 Task: Search one way flight ticket for 4 adults, 1 infant in seat and 1 infant on lap in premium economy from Monterey: Monterey Regional Airport (was Monterey Peninsula Airport) to Greensboro: Piedmont Triad International Airport on 5-1-2023. Choice of flights is Royal air maroc. Number of bags: 3 checked bags. Price is upto 93000. Outbound departure time preference is 19:15.
Action: Mouse moved to (212, 180)
Screenshot: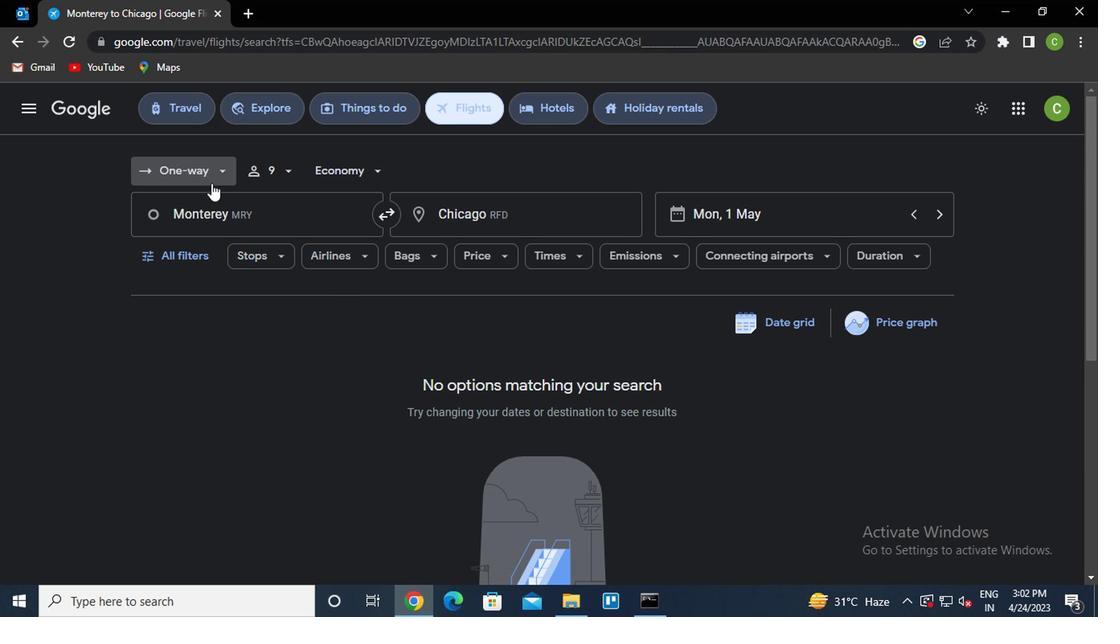
Action: Mouse pressed left at (212, 180)
Screenshot: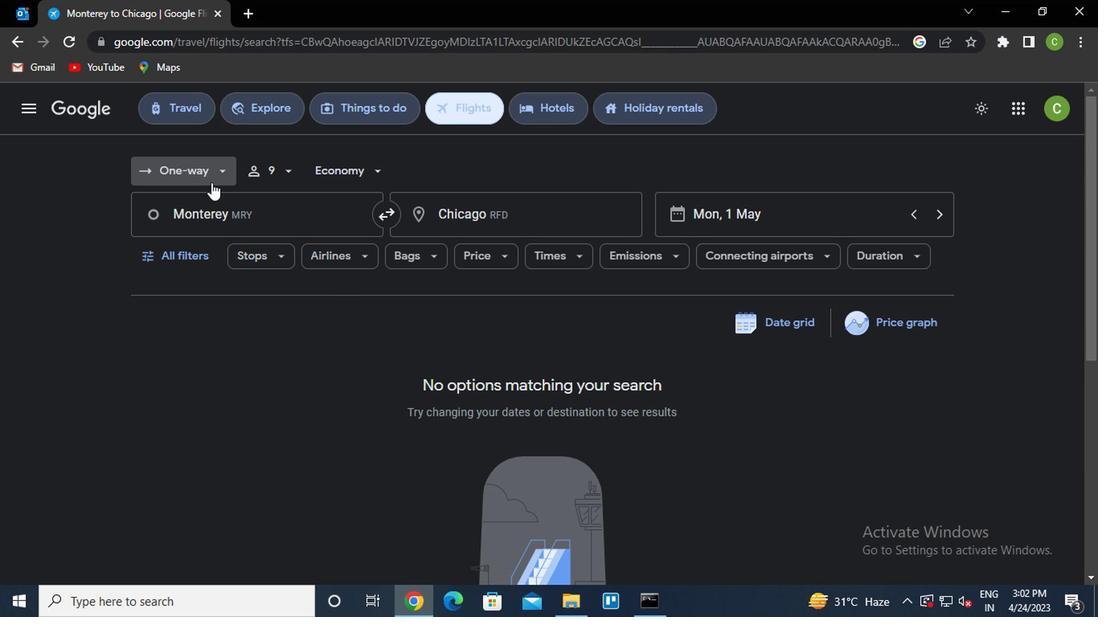 
Action: Mouse moved to (204, 248)
Screenshot: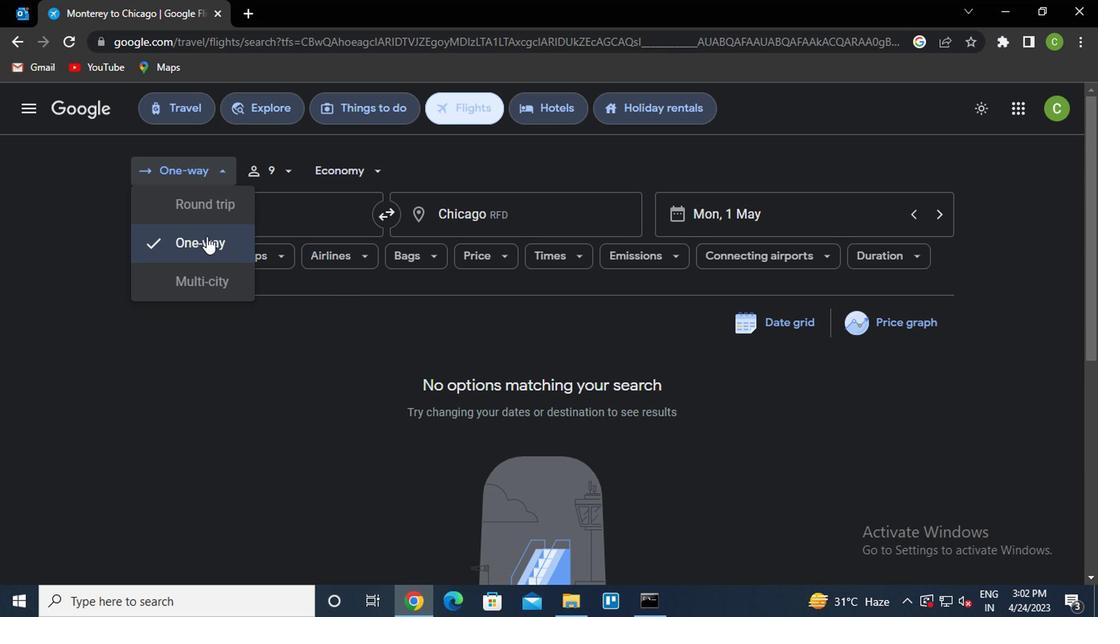 
Action: Mouse pressed left at (204, 248)
Screenshot: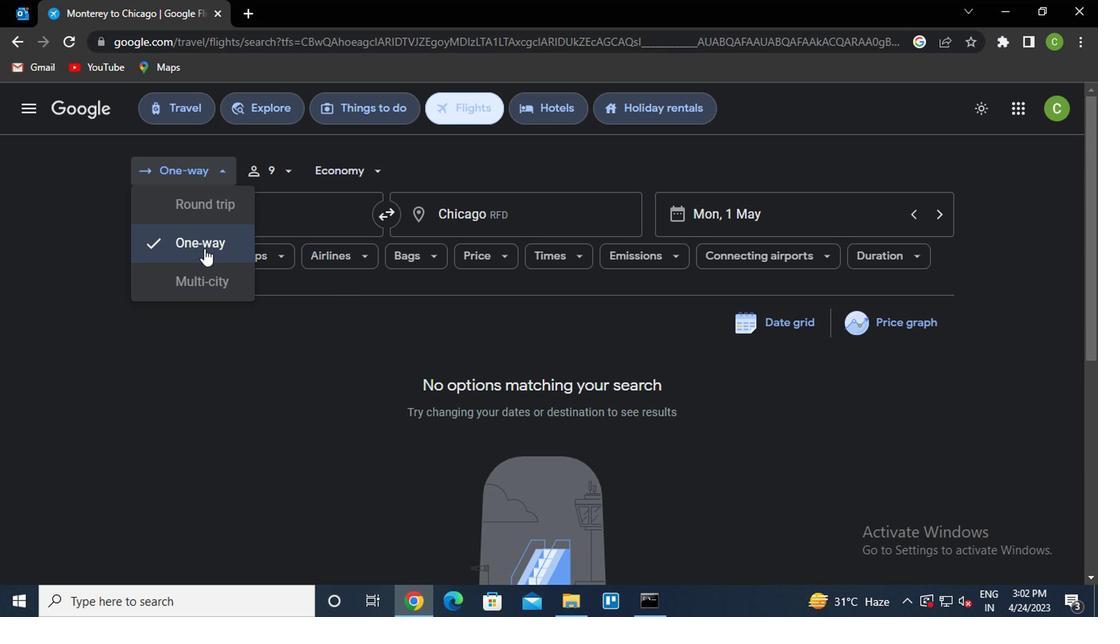
Action: Mouse moved to (258, 176)
Screenshot: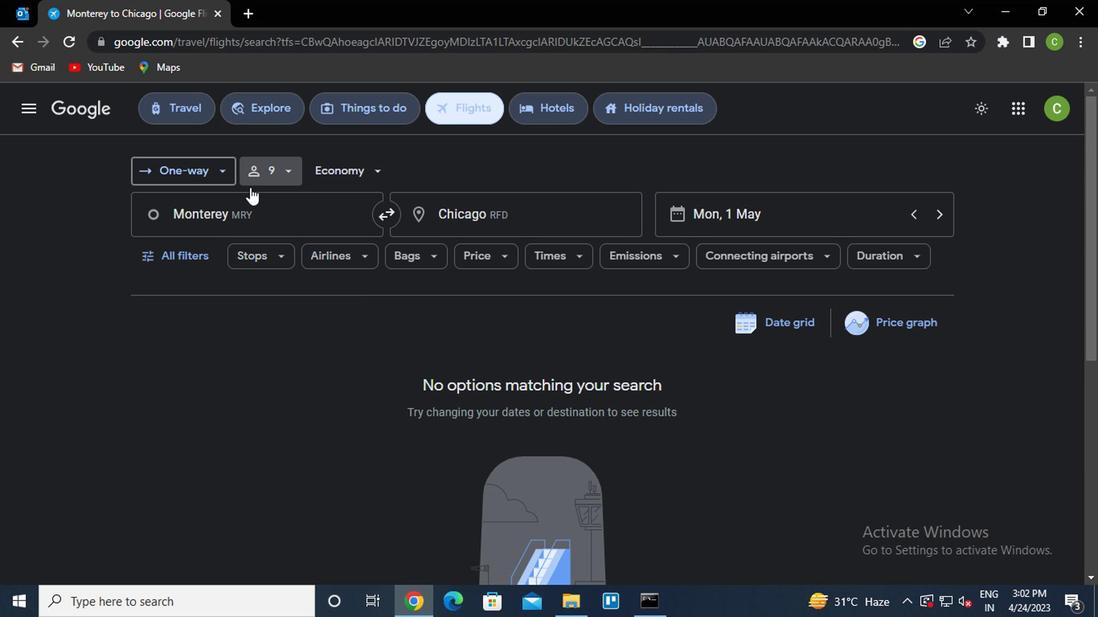 
Action: Mouse pressed left at (258, 176)
Screenshot: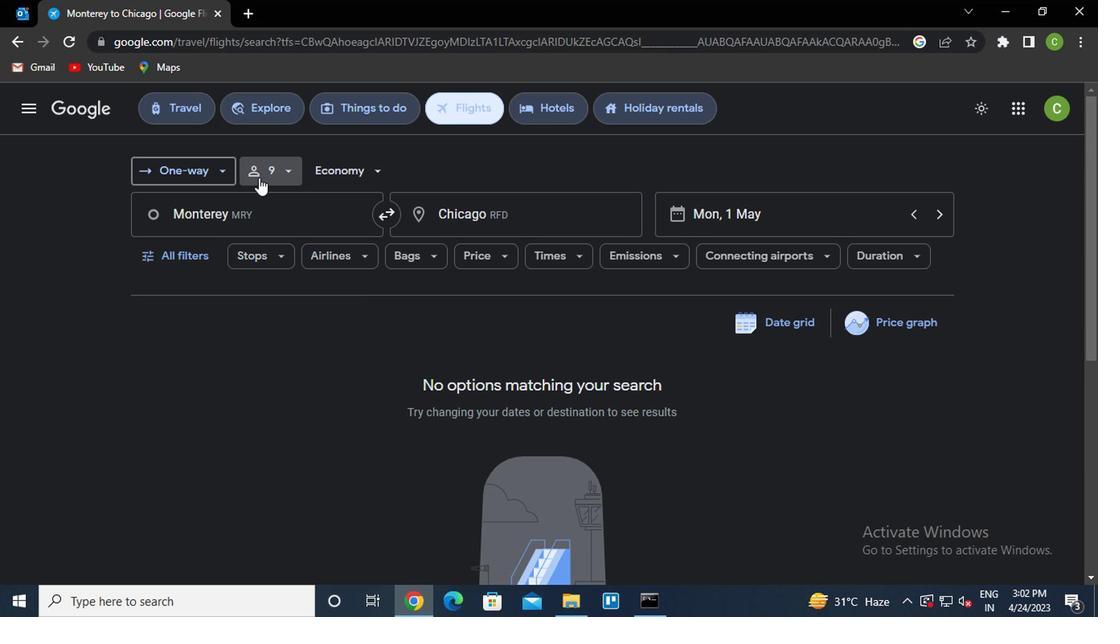 
Action: Mouse moved to (348, 211)
Screenshot: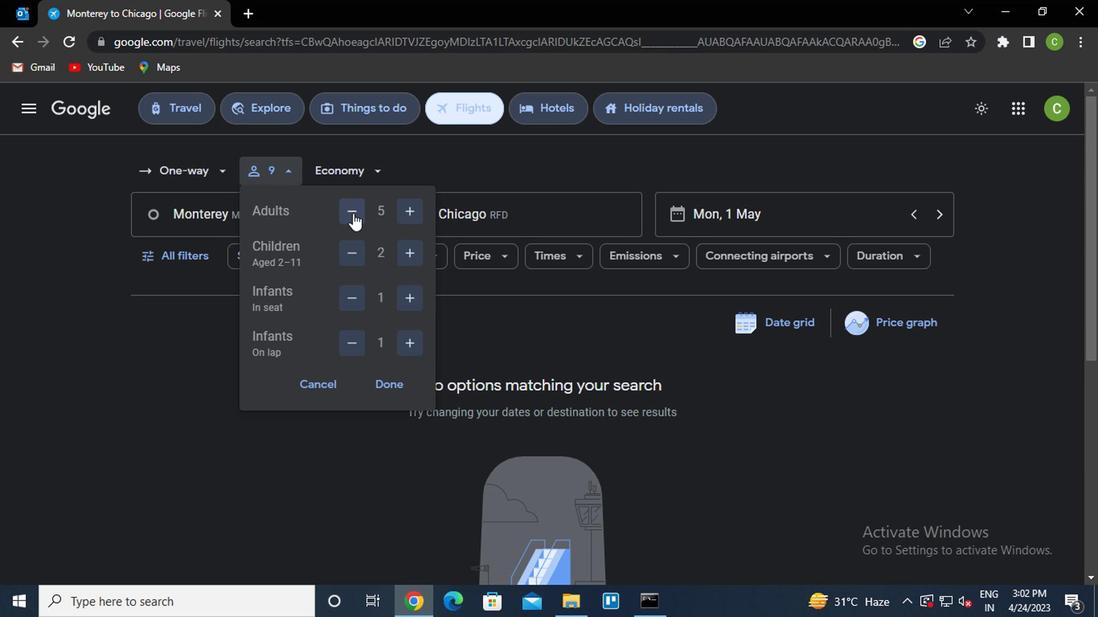 
Action: Mouse pressed left at (348, 211)
Screenshot: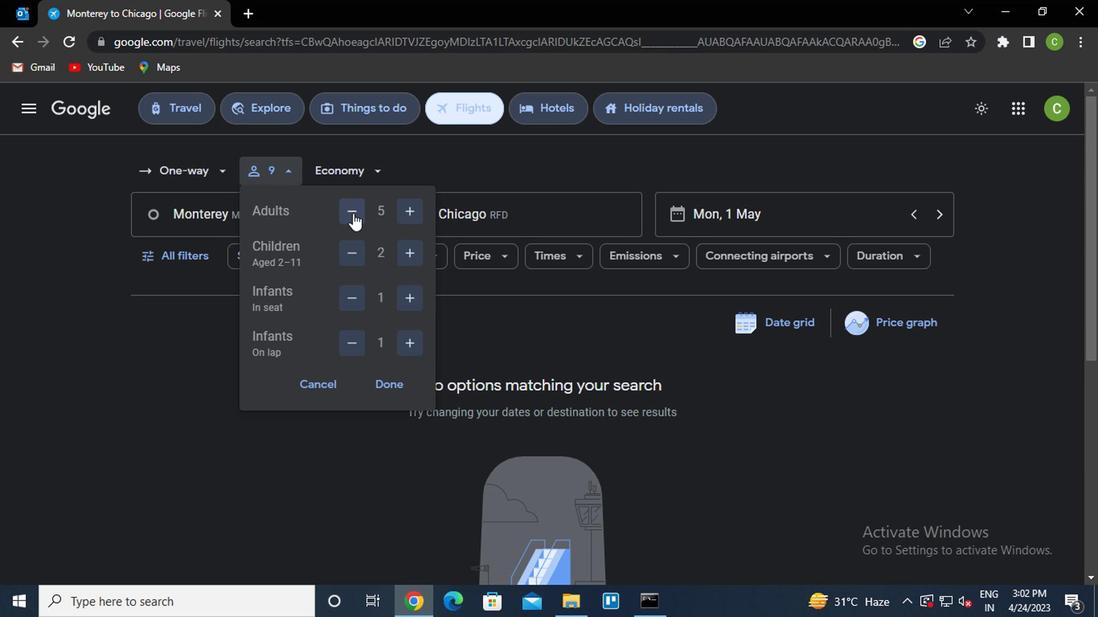 
Action: Mouse moved to (344, 253)
Screenshot: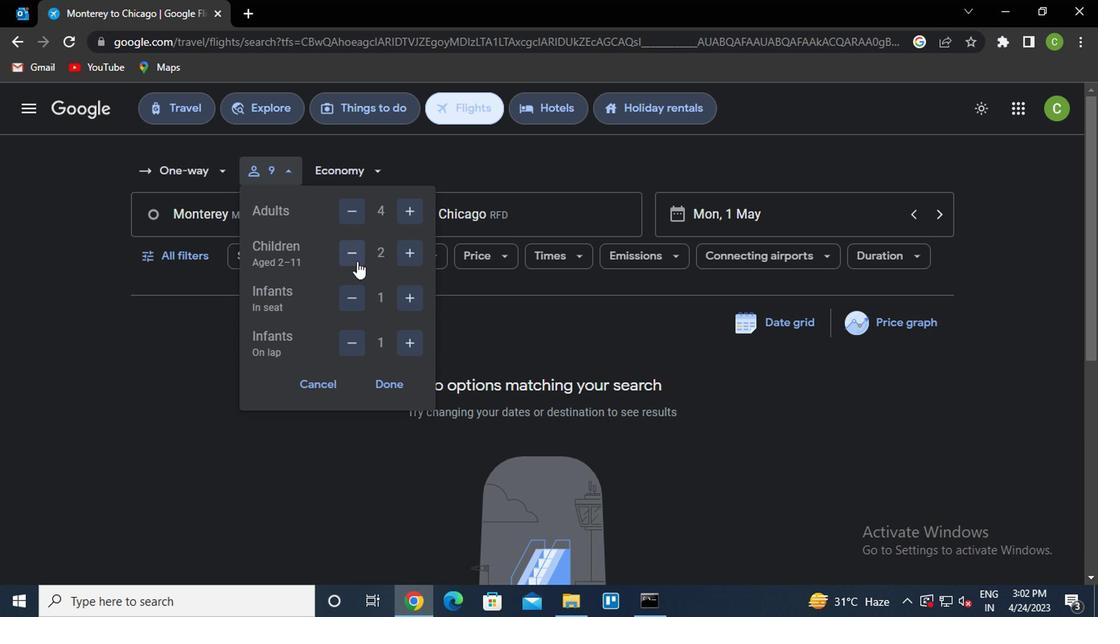 
Action: Mouse pressed left at (344, 253)
Screenshot: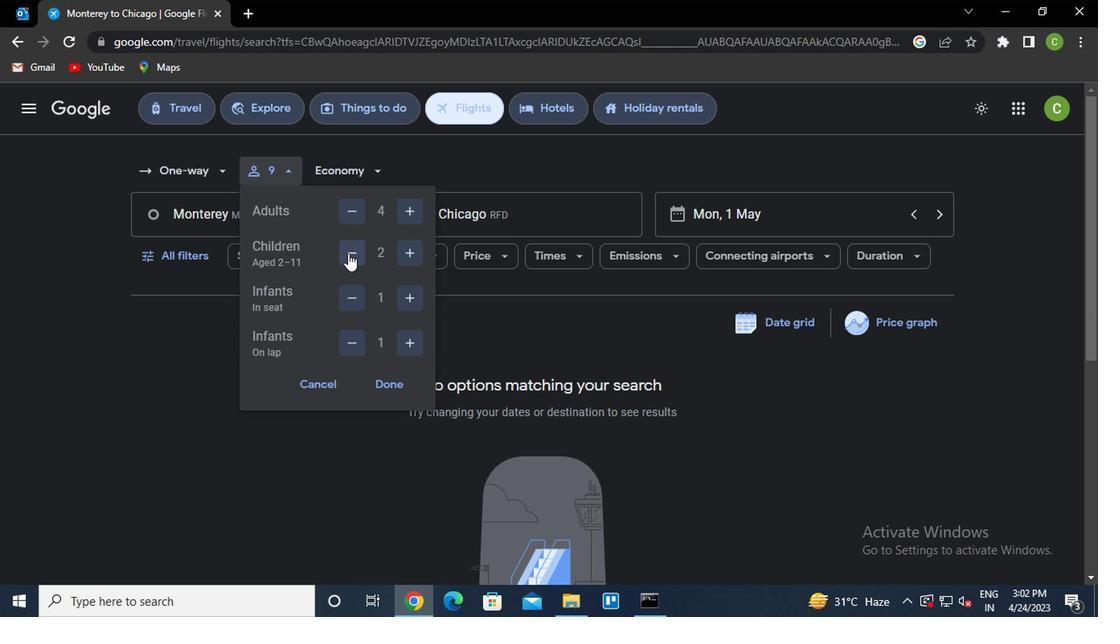 
Action: Mouse pressed left at (344, 253)
Screenshot: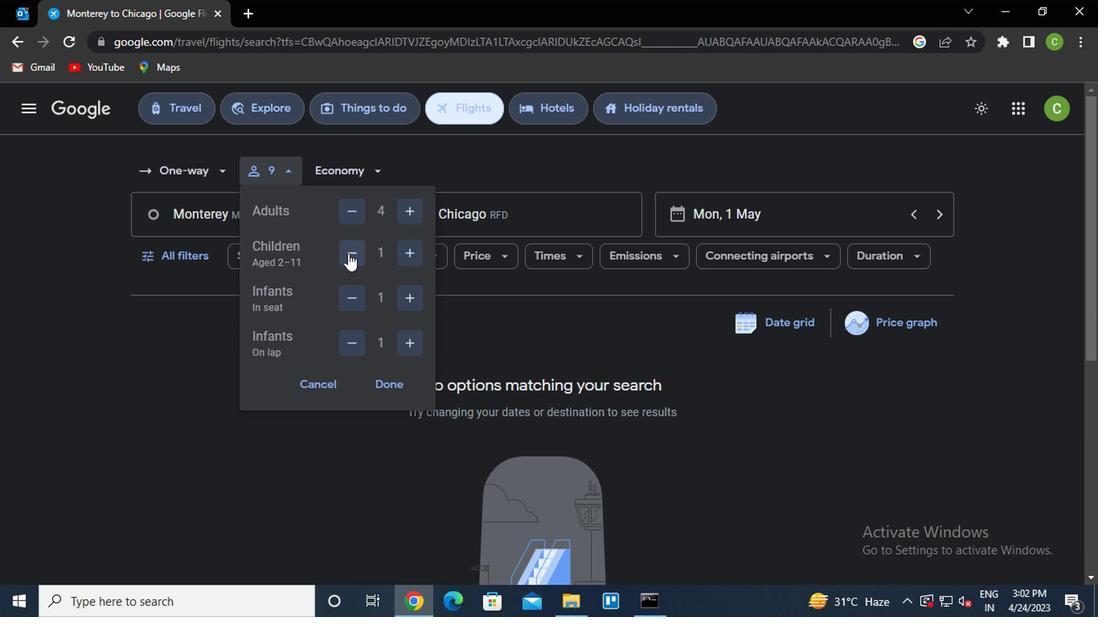 
Action: Mouse moved to (385, 397)
Screenshot: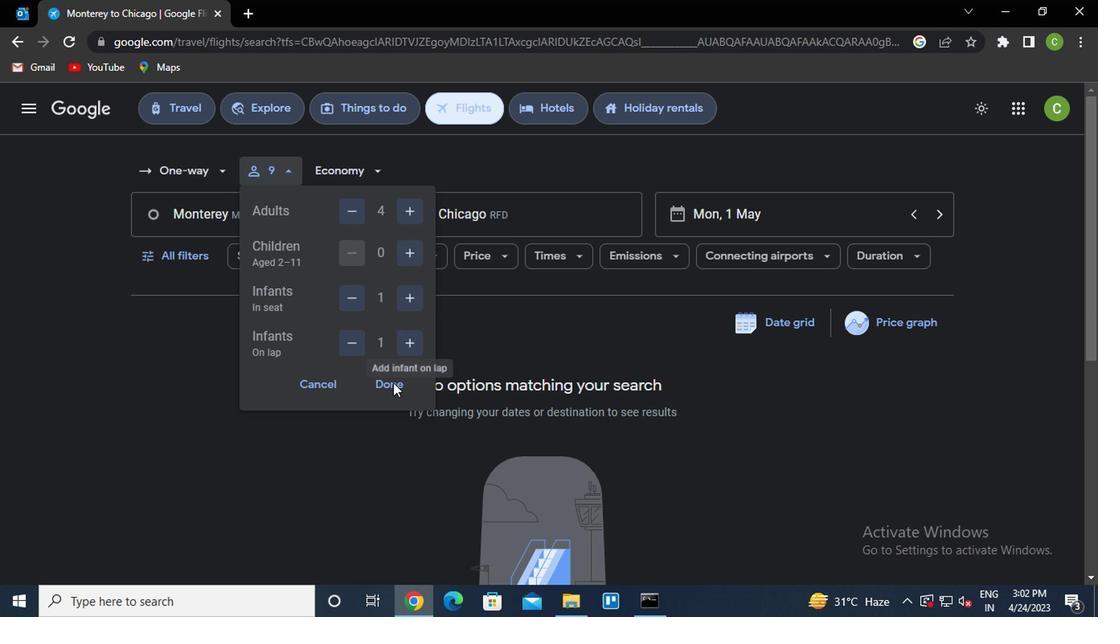 
Action: Mouse pressed left at (385, 397)
Screenshot: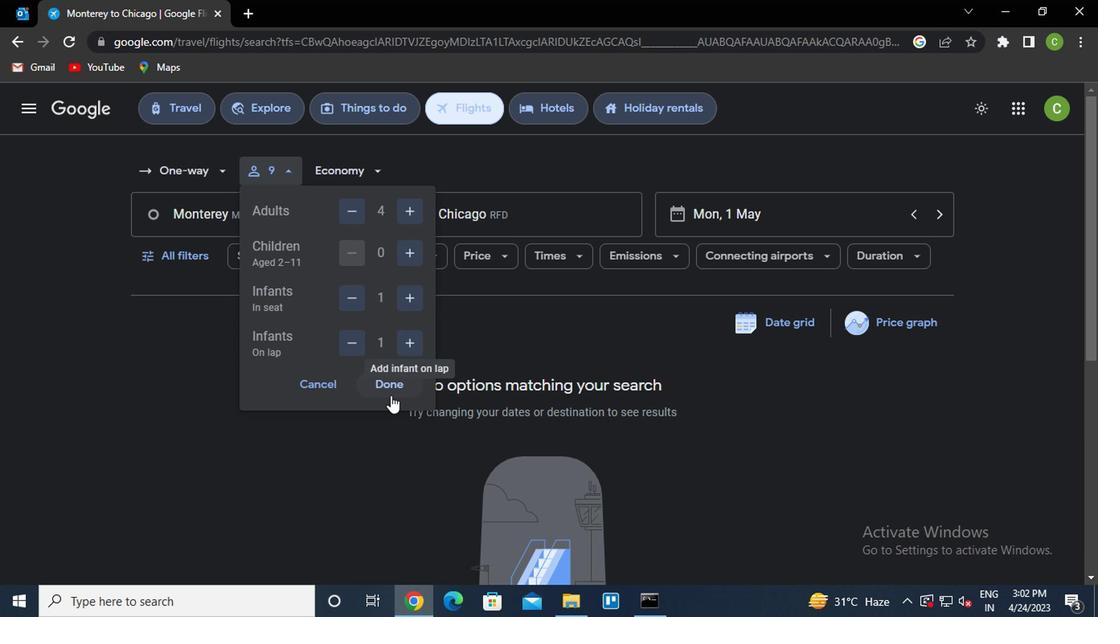 
Action: Mouse moved to (368, 178)
Screenshot: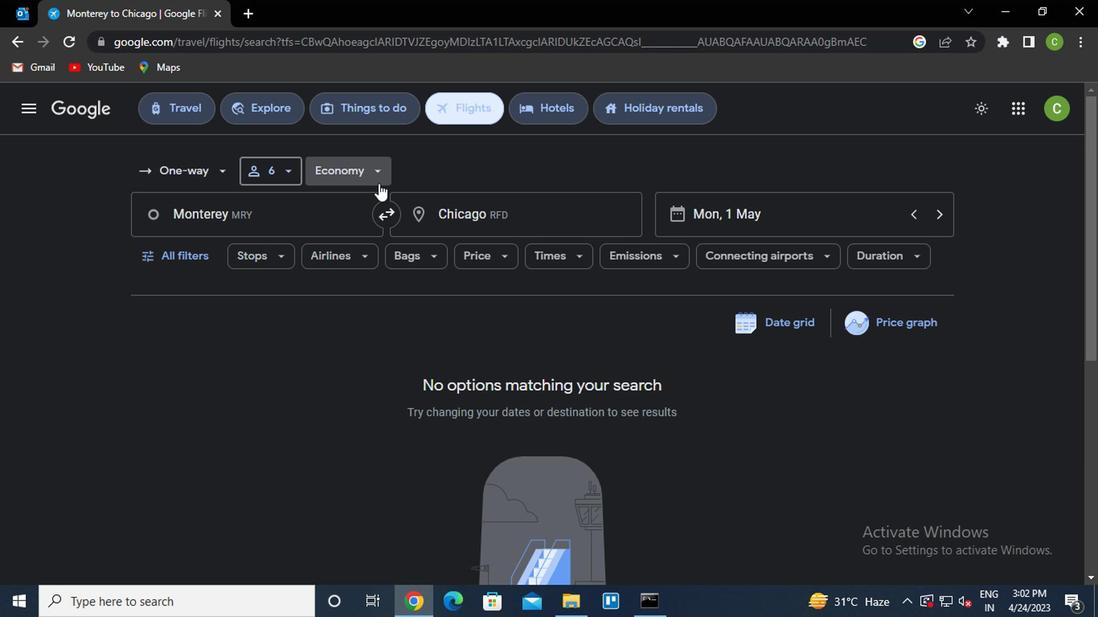 
Action: Mouse pressed left at (368, 178)
Screenshot: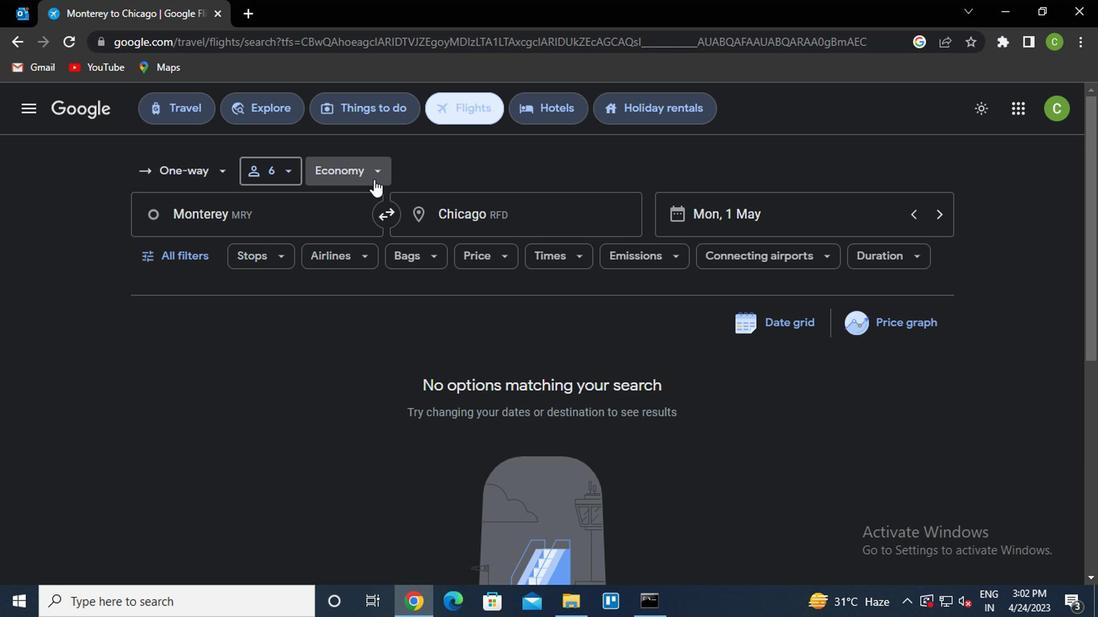 
Action: Mouse moved to (389, 242)
Screenshot: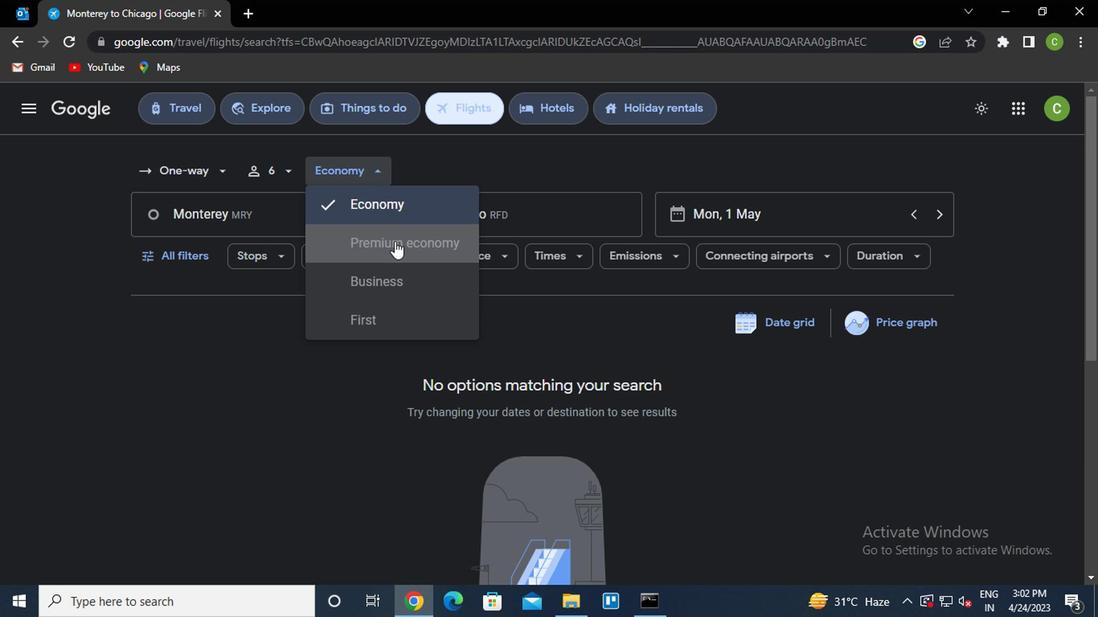 
Action: Mouse pressed left at (389, 242)
Screenshot: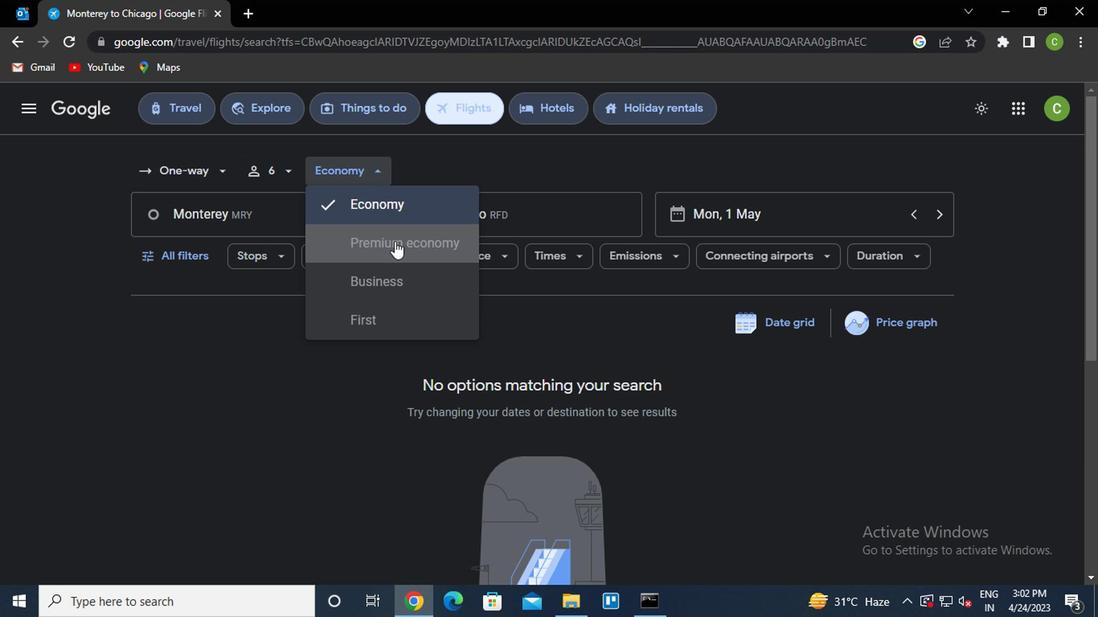 
Action: Mouse moved to (290, 218)
Screenshot: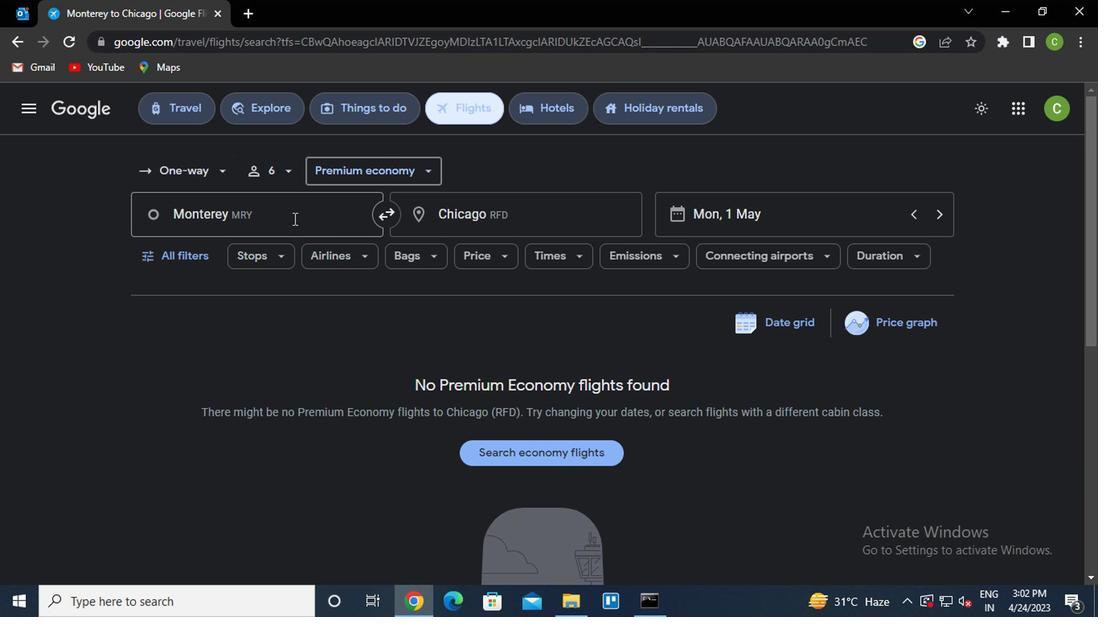 
Action: Mouse pressed left at (290, 218)
Screenshot: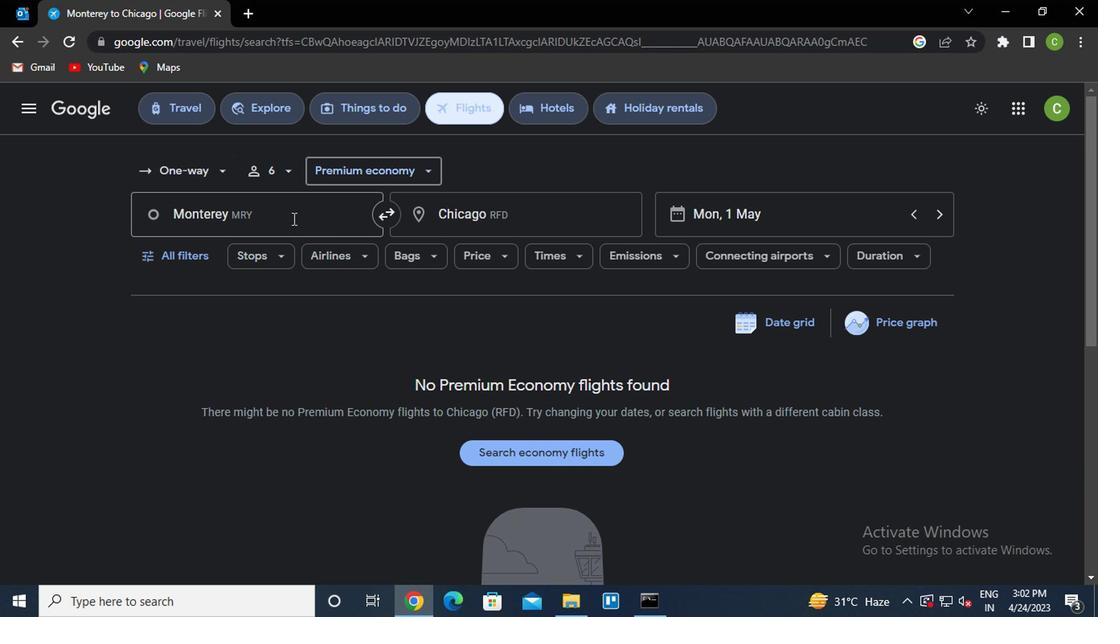 
Action: Mouse moved to (316, 394)
Screenshot: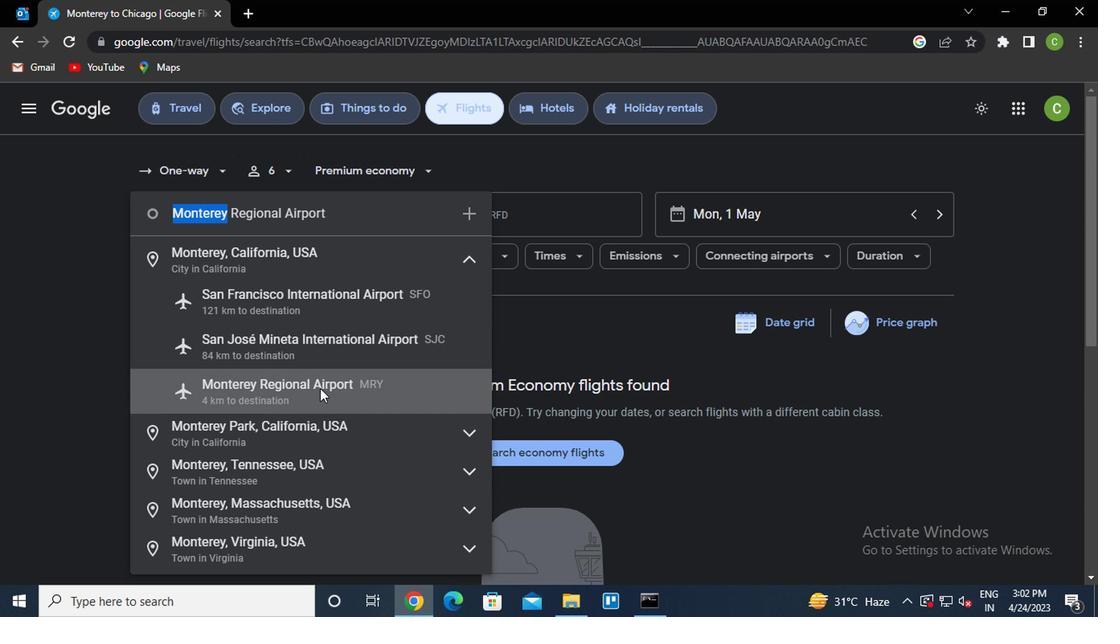 
Action: Mouse pressed left at (316, 394)
Screenshot: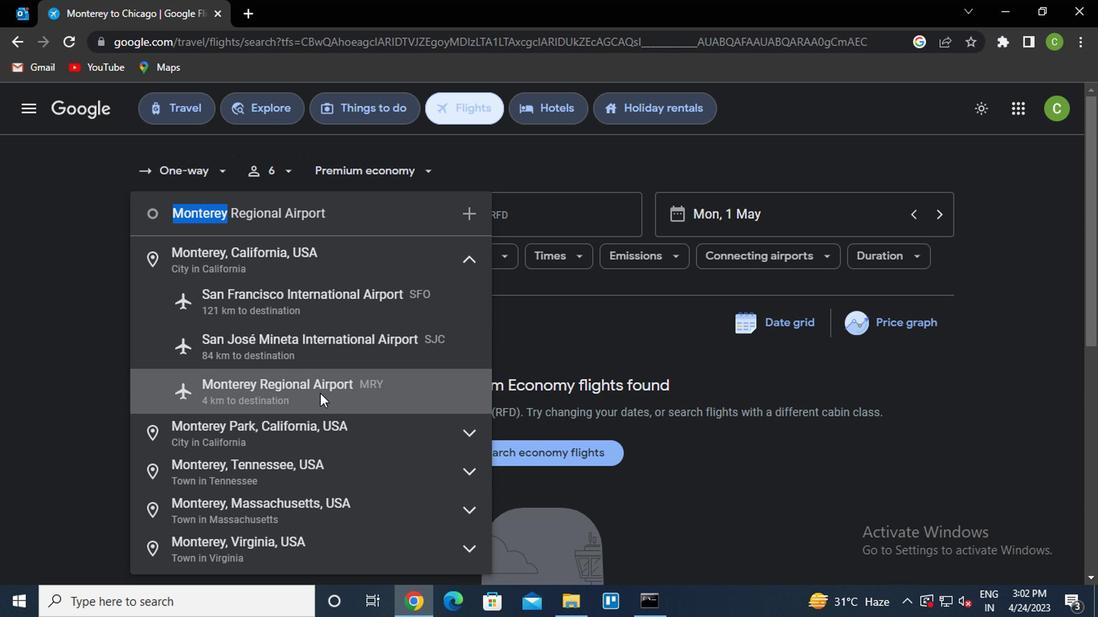
Action: Mouse moved to (510, 220)
Screenshot: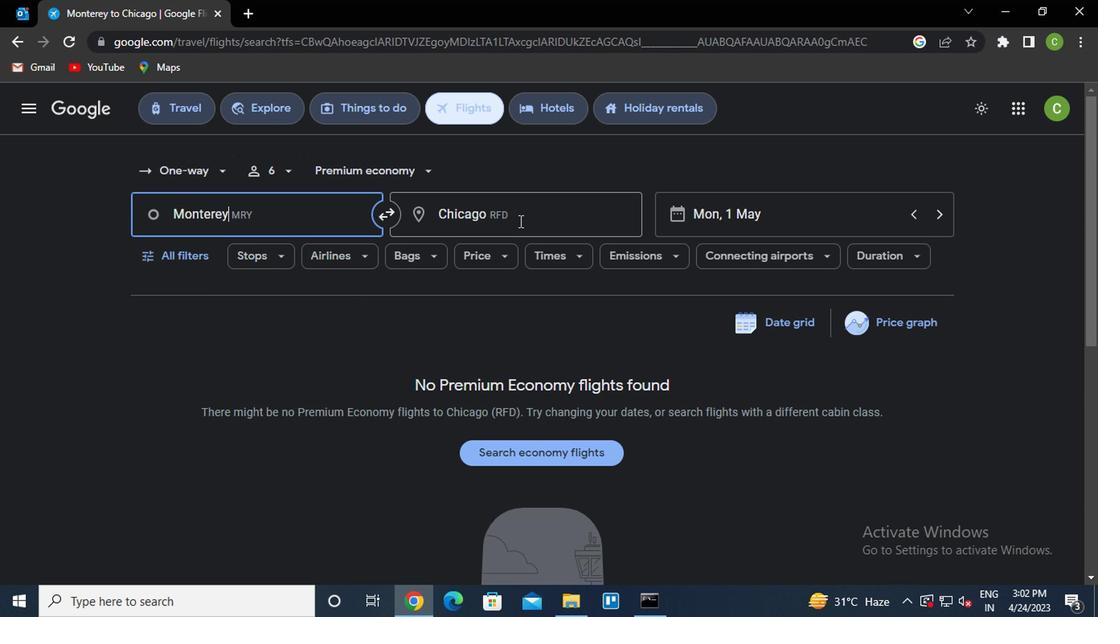
Action: Mouse pressed left at (510, 220)
Screenshot: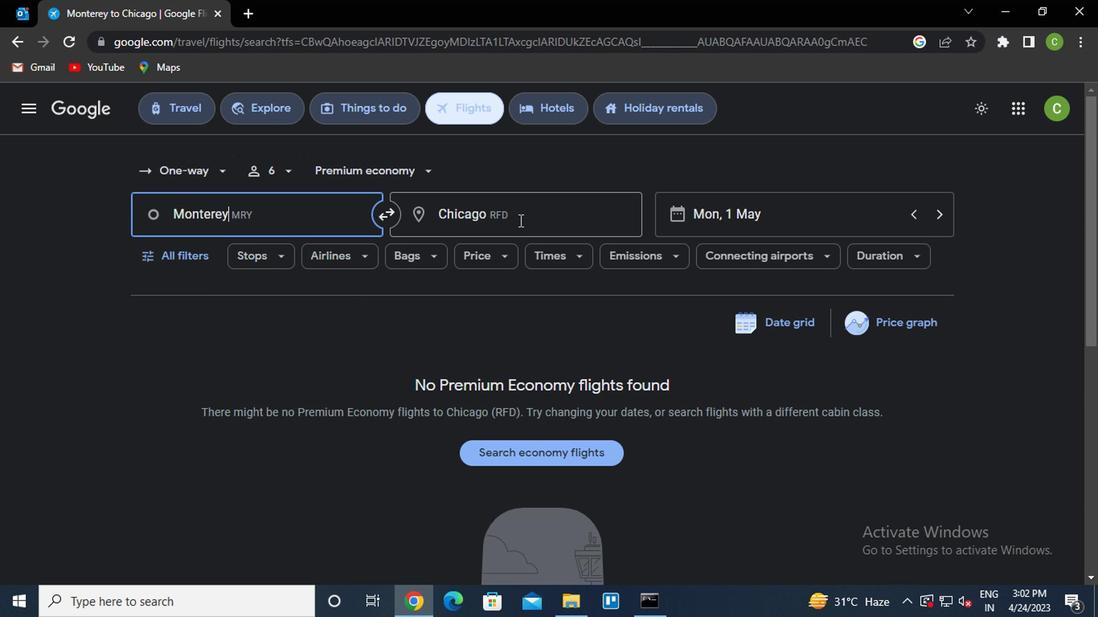 
Action: Key pressed <Key.caps_lock><Key.caps_lock>g<Key.caps_lock>reensboro
Screenshot: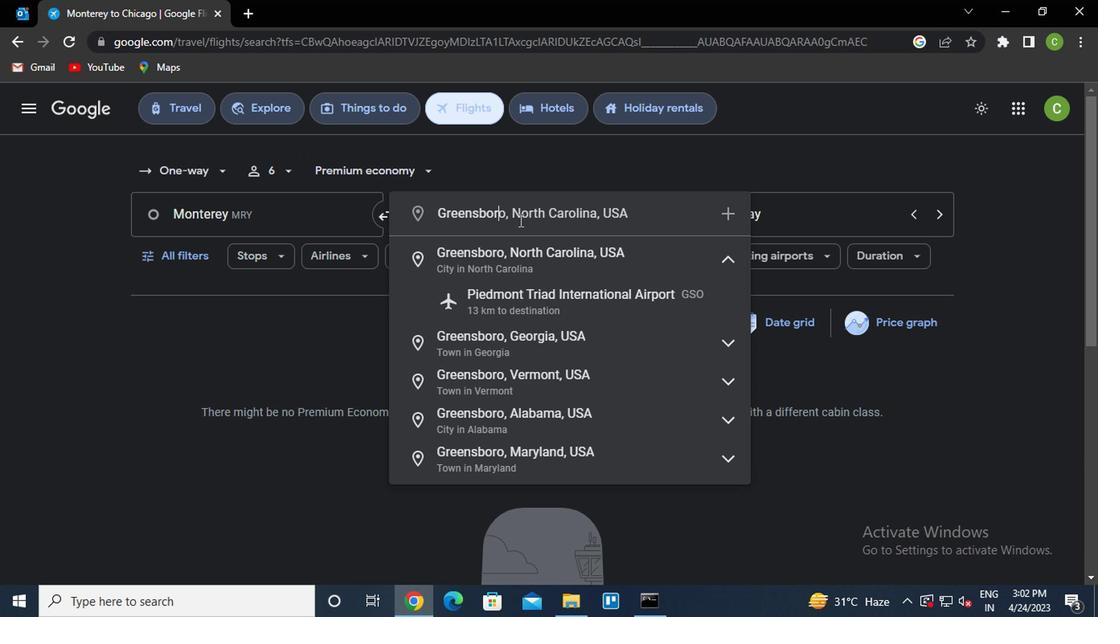 
Action: Mouse moved to (534, 290)
Screenshot: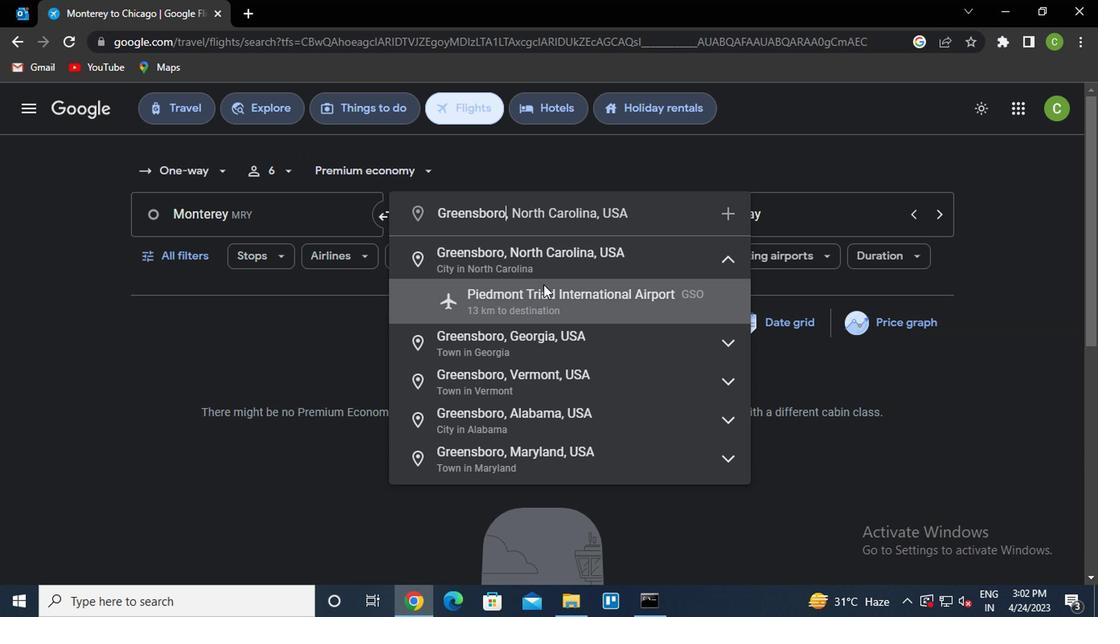 
Action: Mouse pressed left at (534, 290)
Screenshot: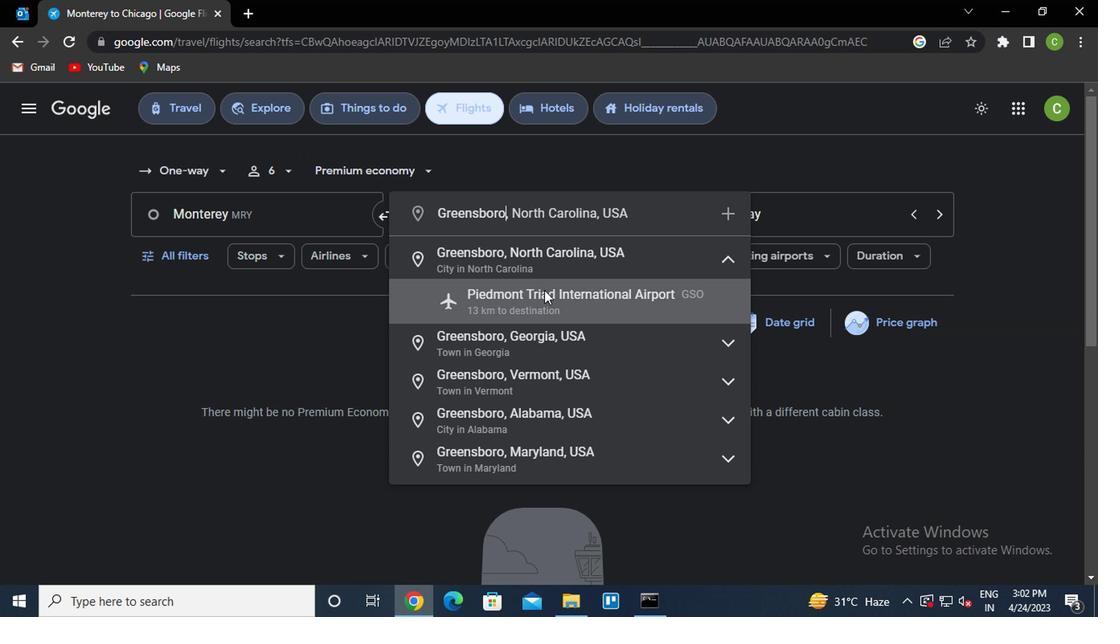 
Action: Mouse moved to (717, 213)
Screenshot: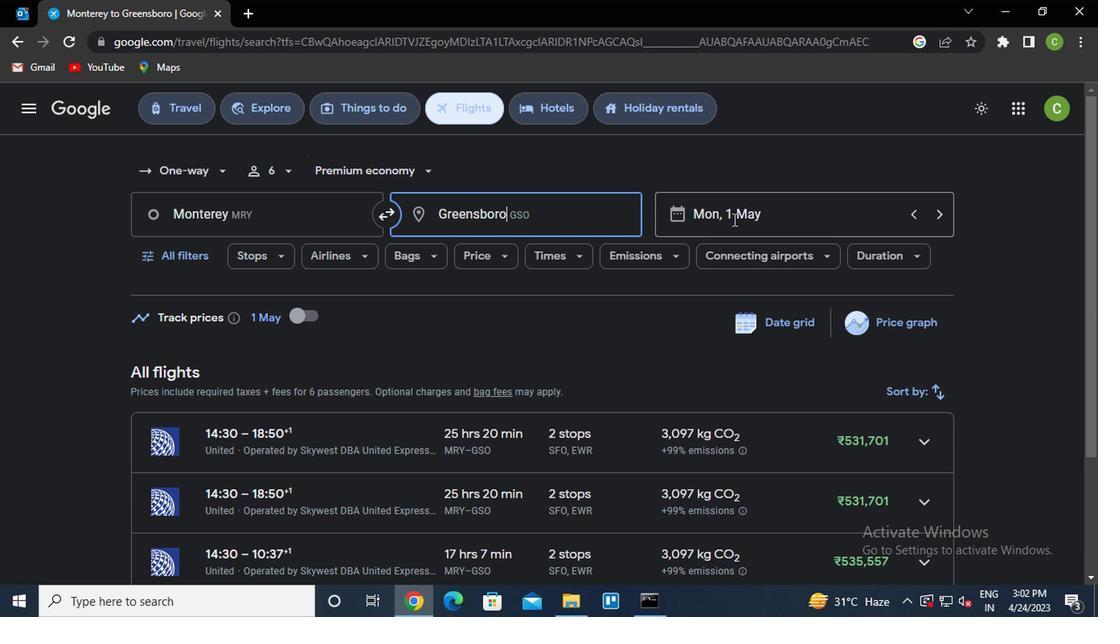 
Action: Mouse pressed left at (717, 213)
Screenshot: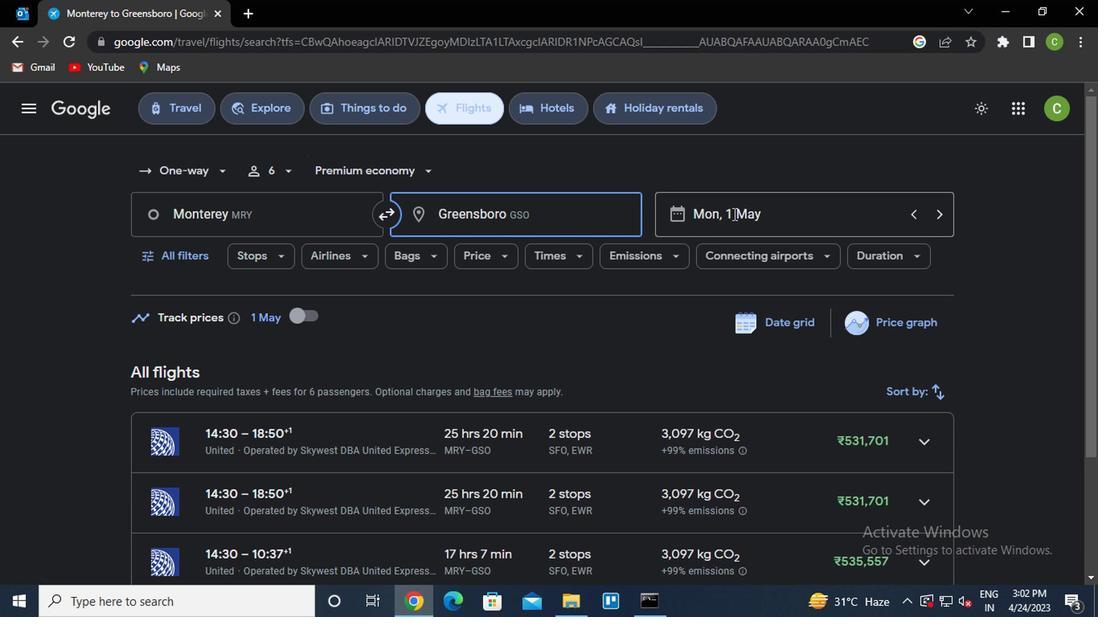 
Action: Mouse moved to (711, 286)
Screenshot: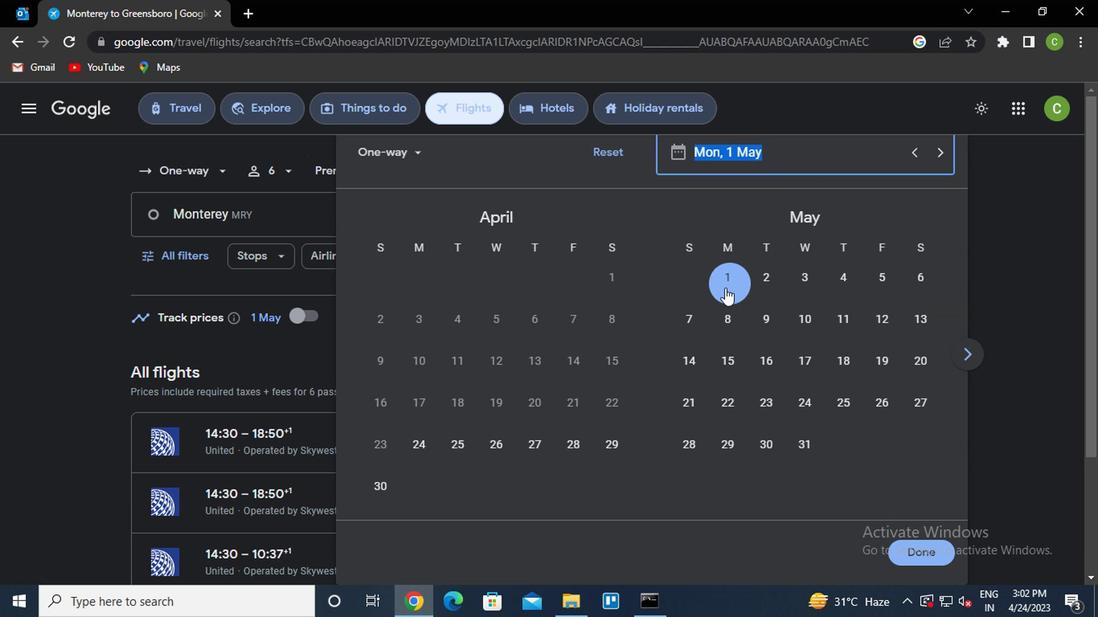 
Action: Mouse pressed left at (711, 286)
Screenshot: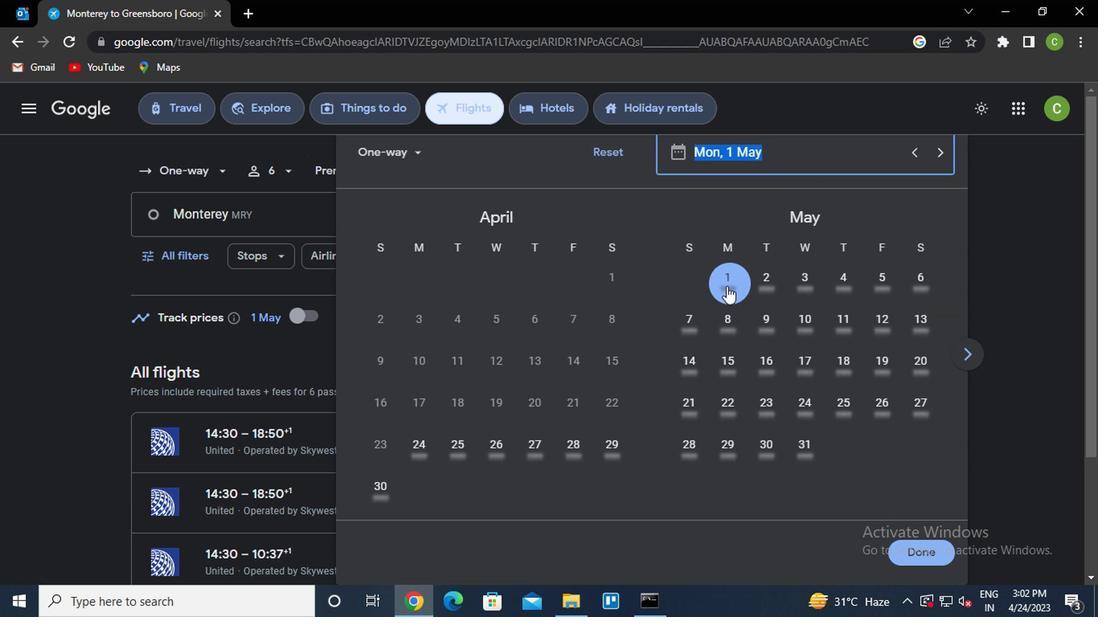 
Action: Mouse moved to (915, 560)
Screenshot: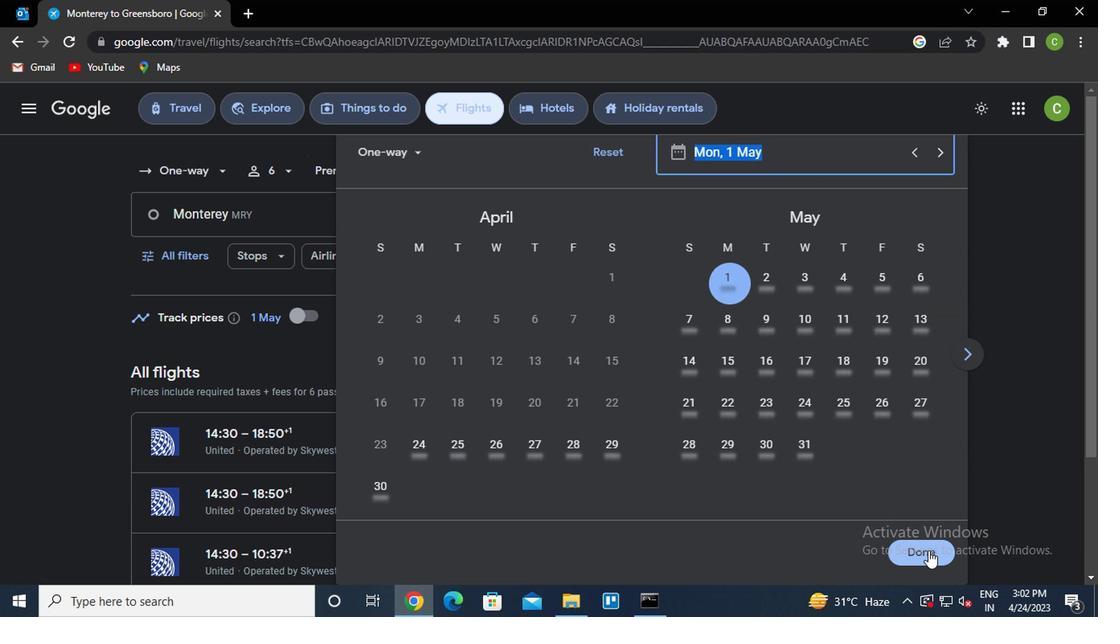 
Action: Mouse pressed left at (915, 560)
Screenshot: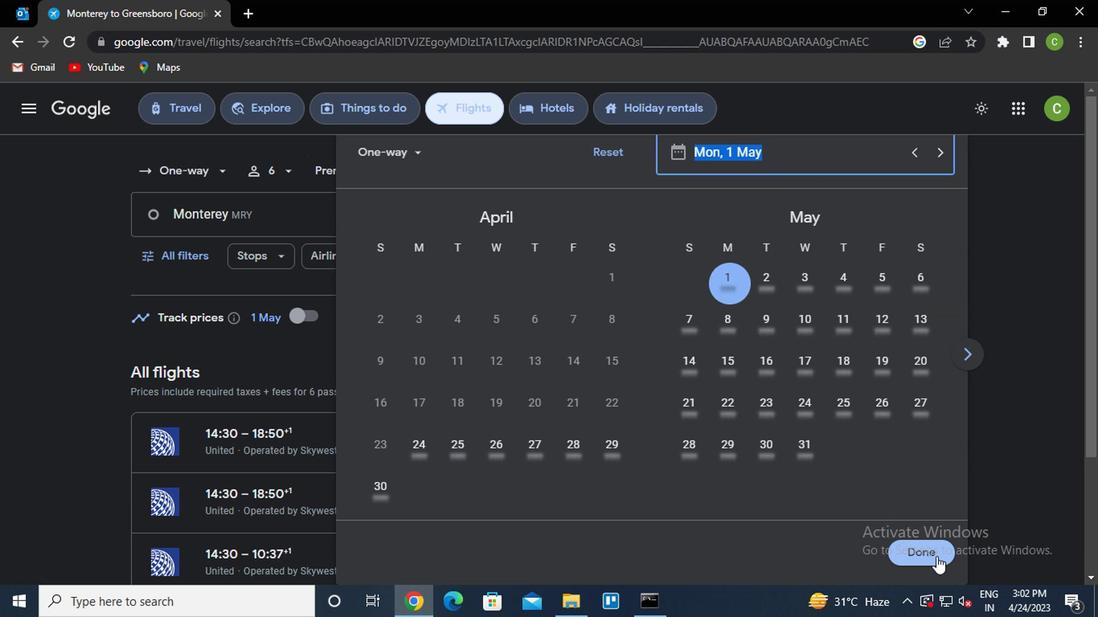 
Action: Mouse moved to (192, 263)
Screenshot: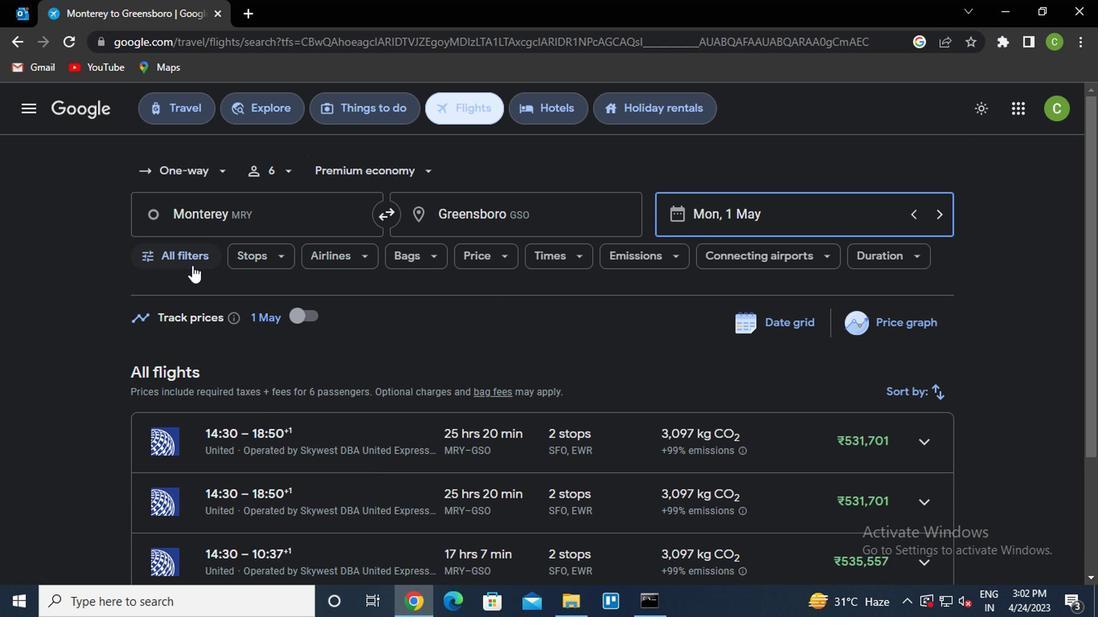 
Action: Mouse pressed left at (192, 263)
Screenshot: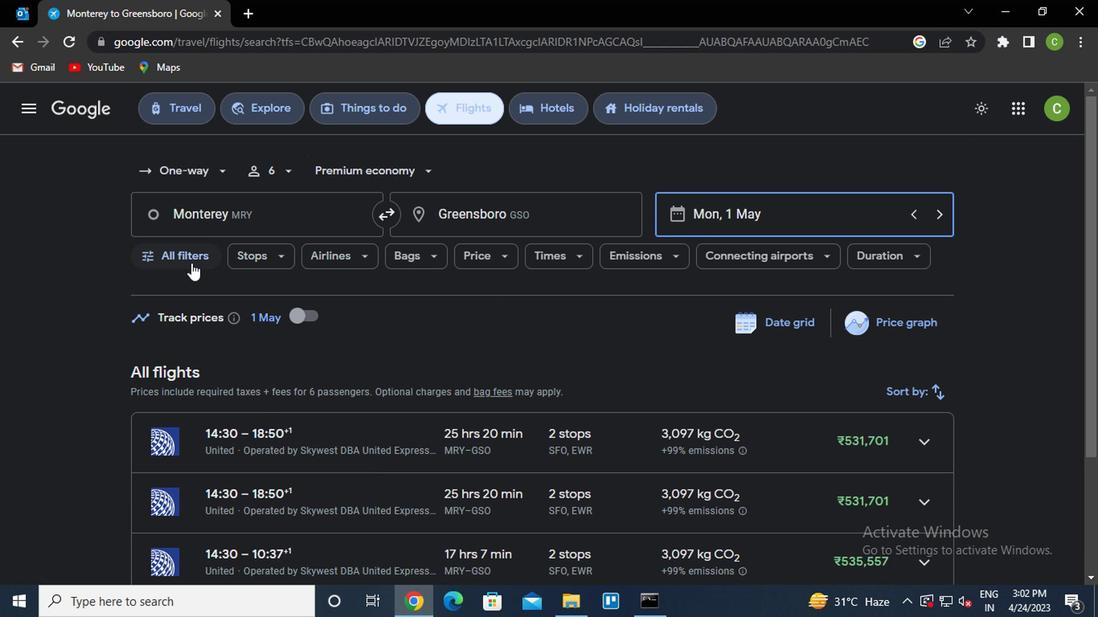 
Action: Mouse moved to (290, 437)
Screenshot: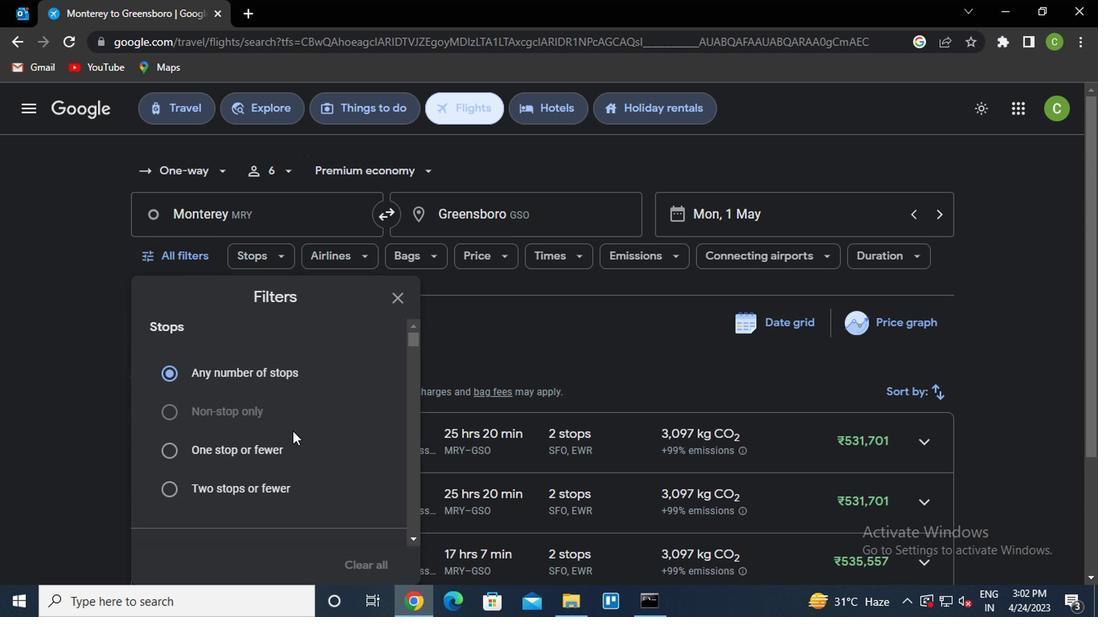 
Action: Mouse scrolled (290, 436) with delta (0, 0)
Screenshot: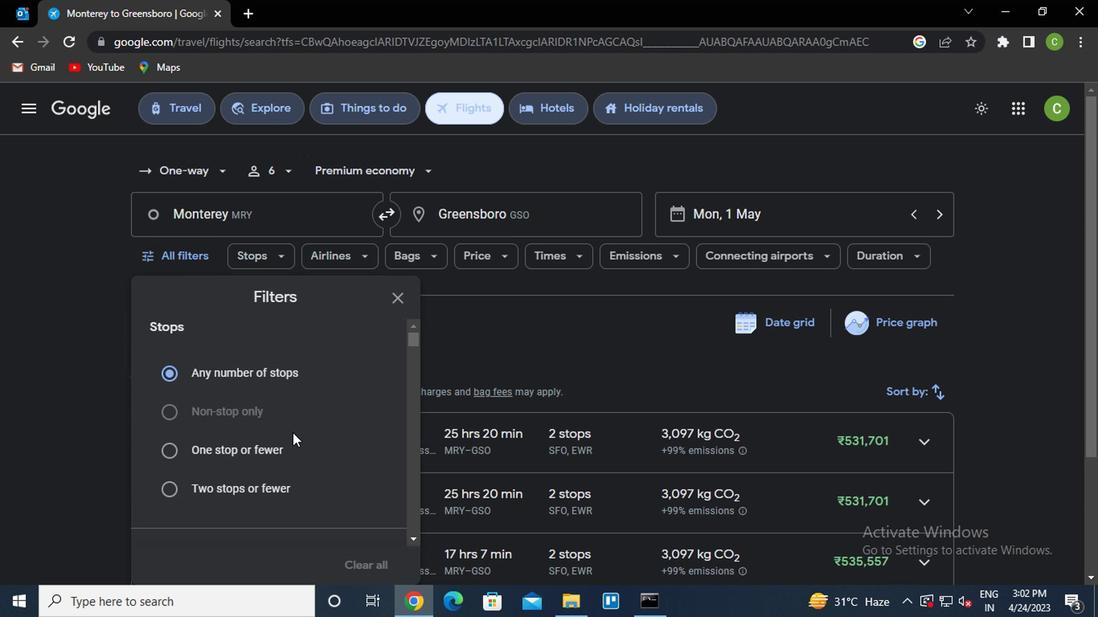 
Action: Mouse scrolled (290, 436) with delta (0, 0)
Screenshot: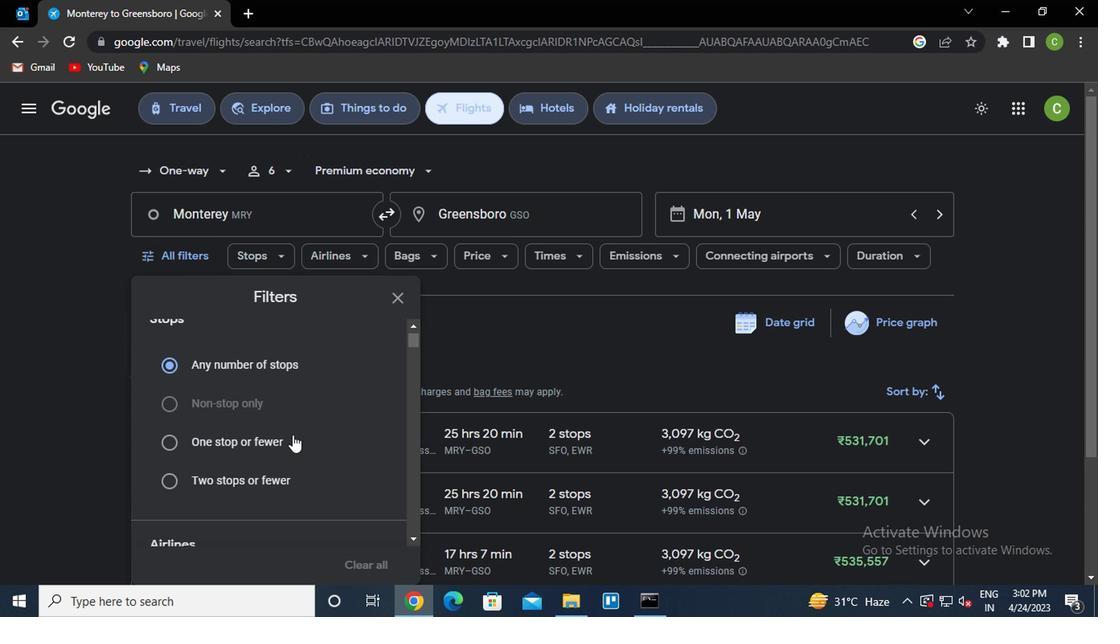 
Action: Mouse scrolled (290, 436) with delta (0, 0)
Screenshot: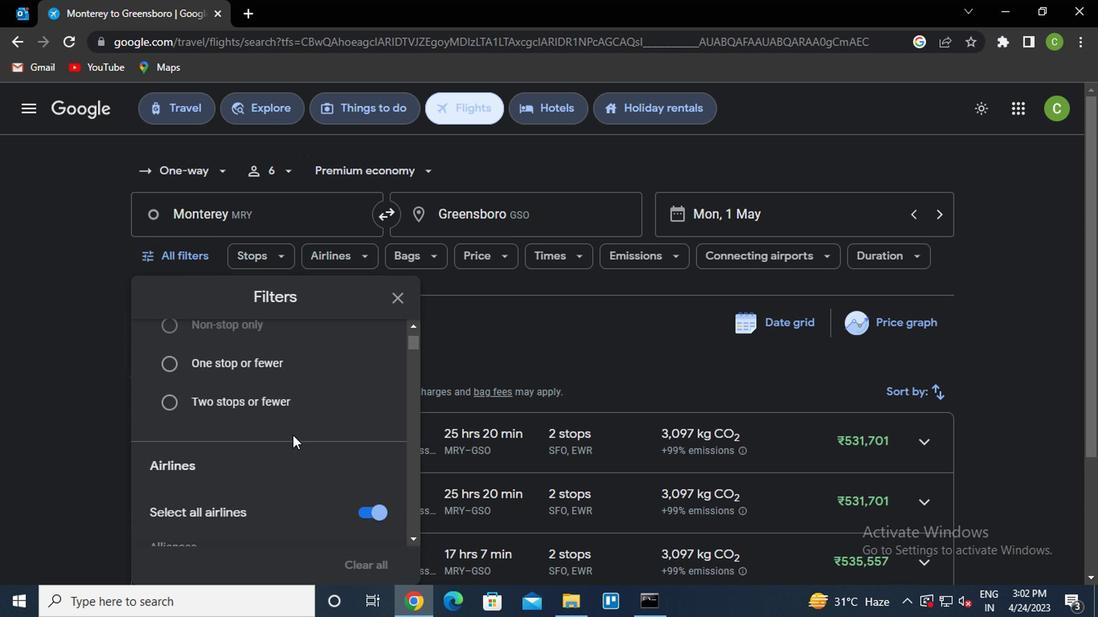 
Action: Mouse scrolled (290, 436) with delta (0, 0)
Screenshot: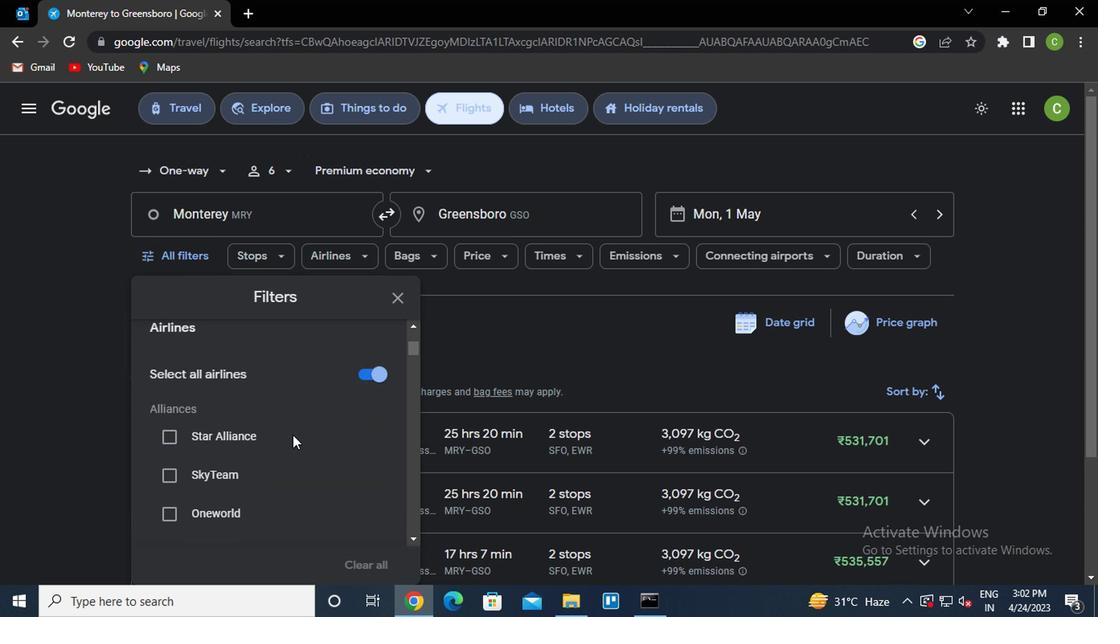 
Action: Mouse scrolled (290, 436) with delta (0, 0)
Screenshot: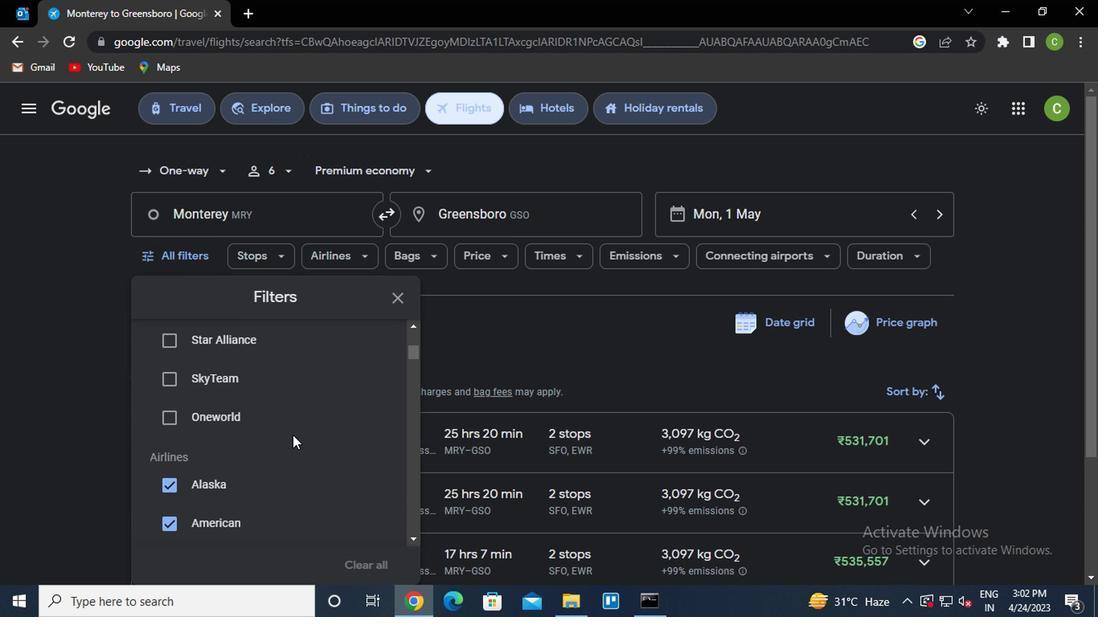
Action: Mouse scrolled (290, 436) with delta (0, 0)
Screenshot: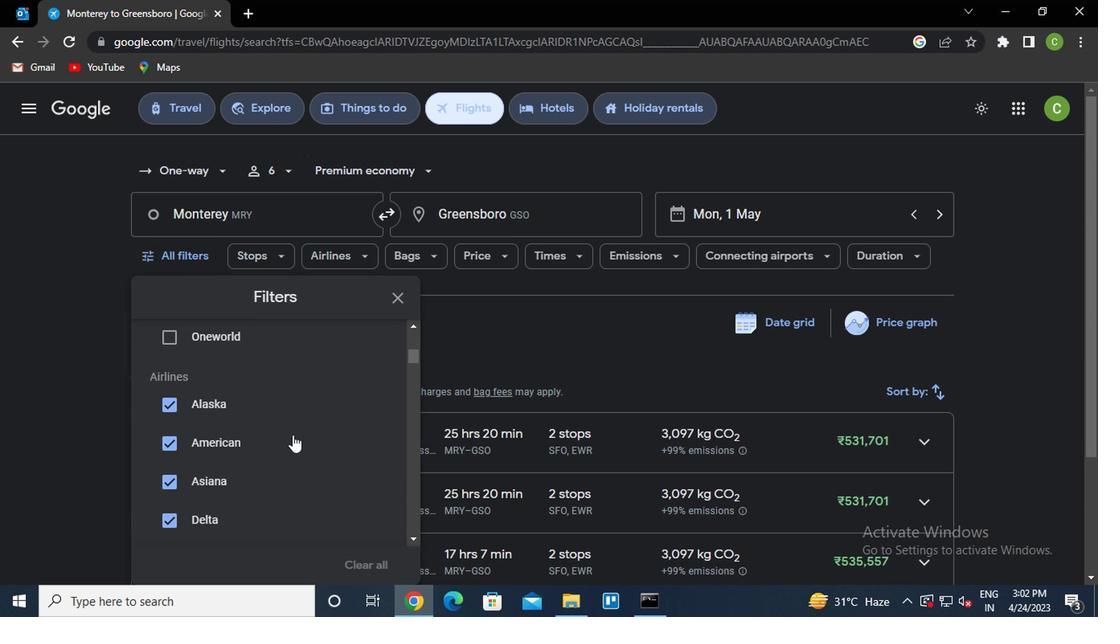 
Action: Mouse scrolled (290, 436) with delta (0, 0)
Screenshot: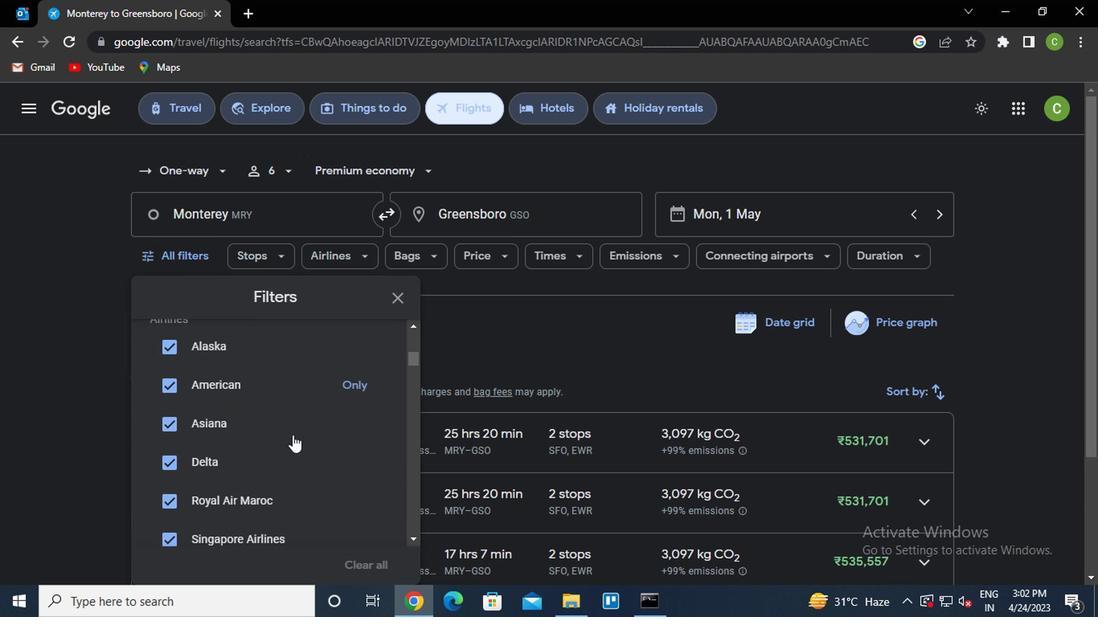 
Action: Mouse moved to (337, 393)
Screenshot: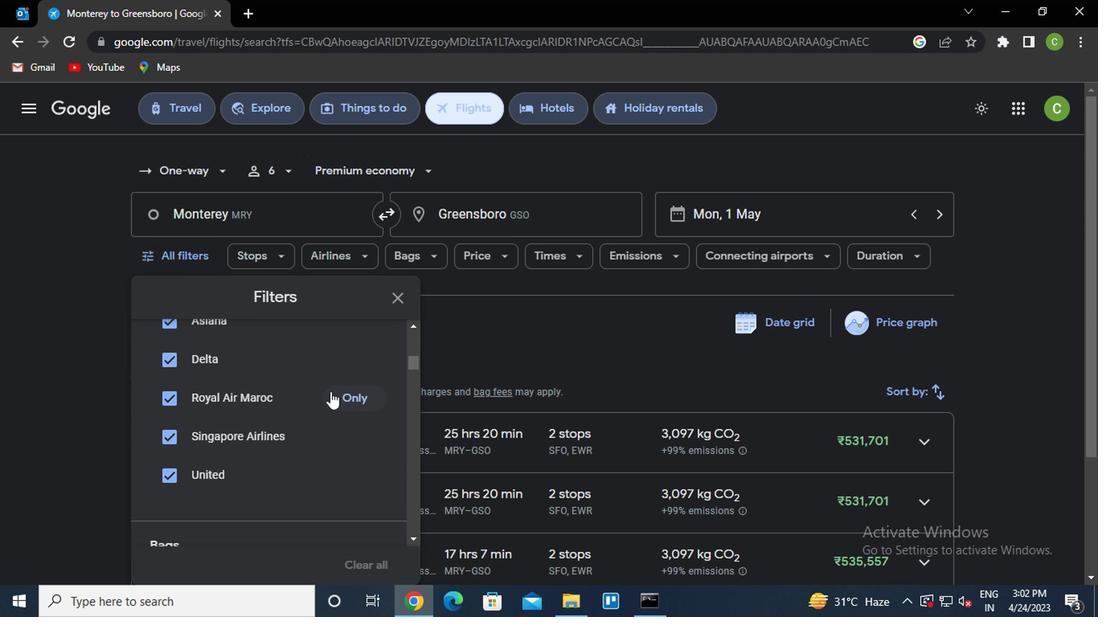 
Action: Mouse pressed left at (337, 393)
Screenshot: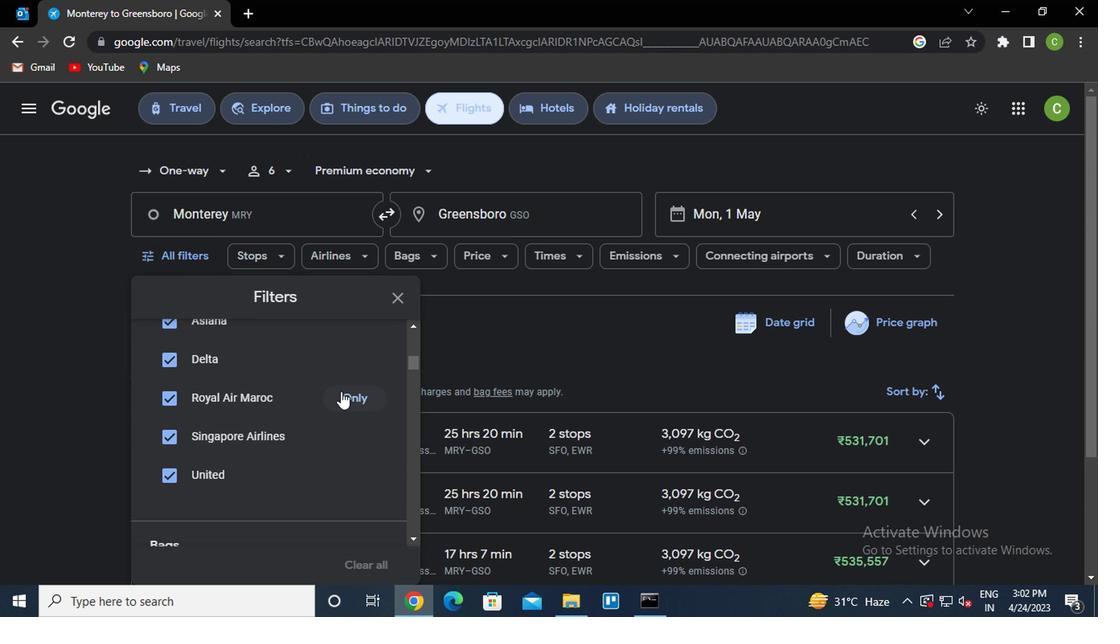 
Action: Mouse moved to (325, 411)
Screenshot: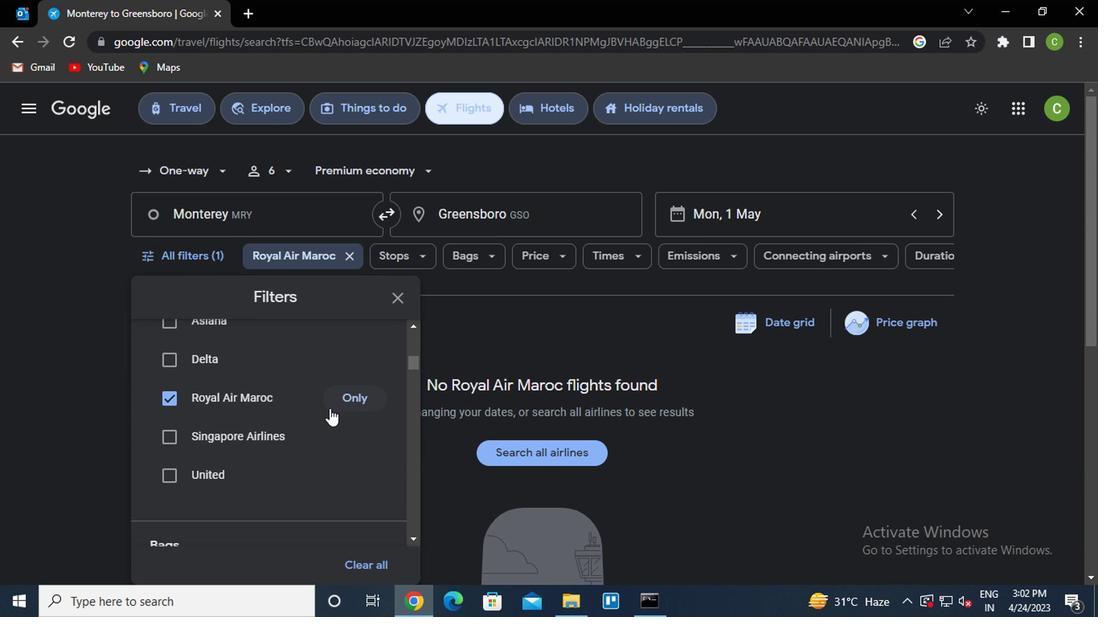 
Action: Mouse scrolled (325, 410) with delta (0, -1)
Screenshot: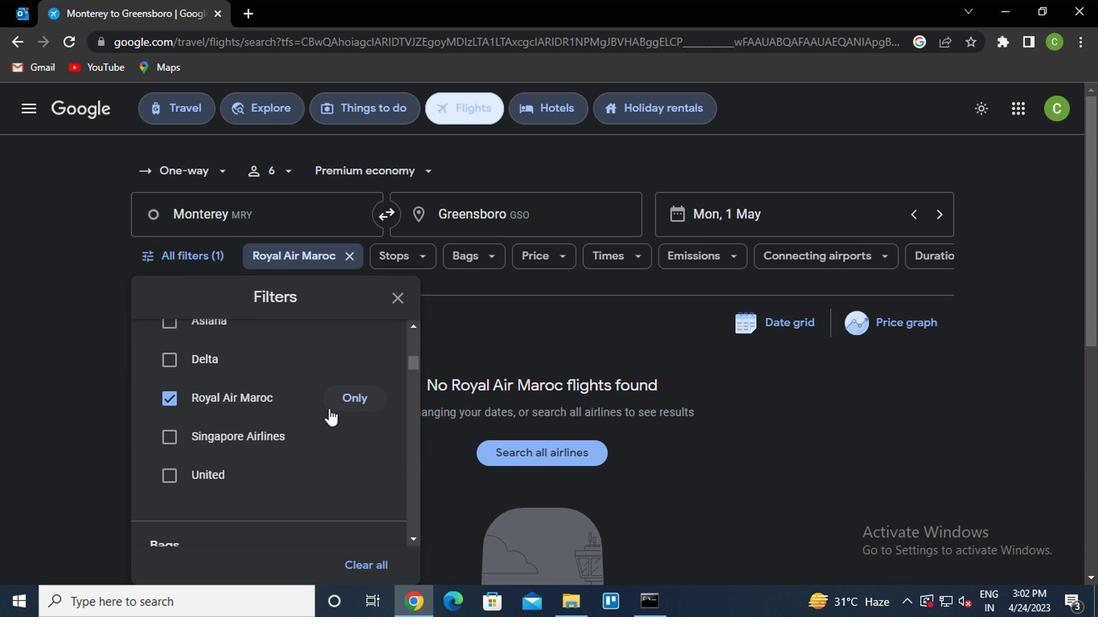
Action: Mouse moved to (371, 500)
Screenshot: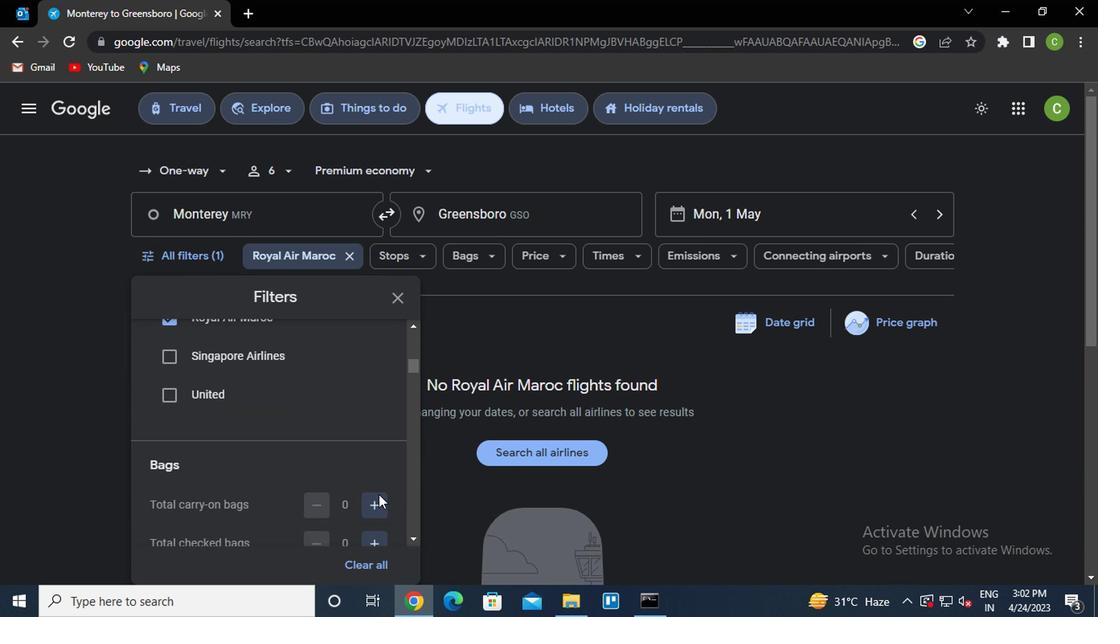 
Action: Mouse pressed left at (371, 500)
Screenshot: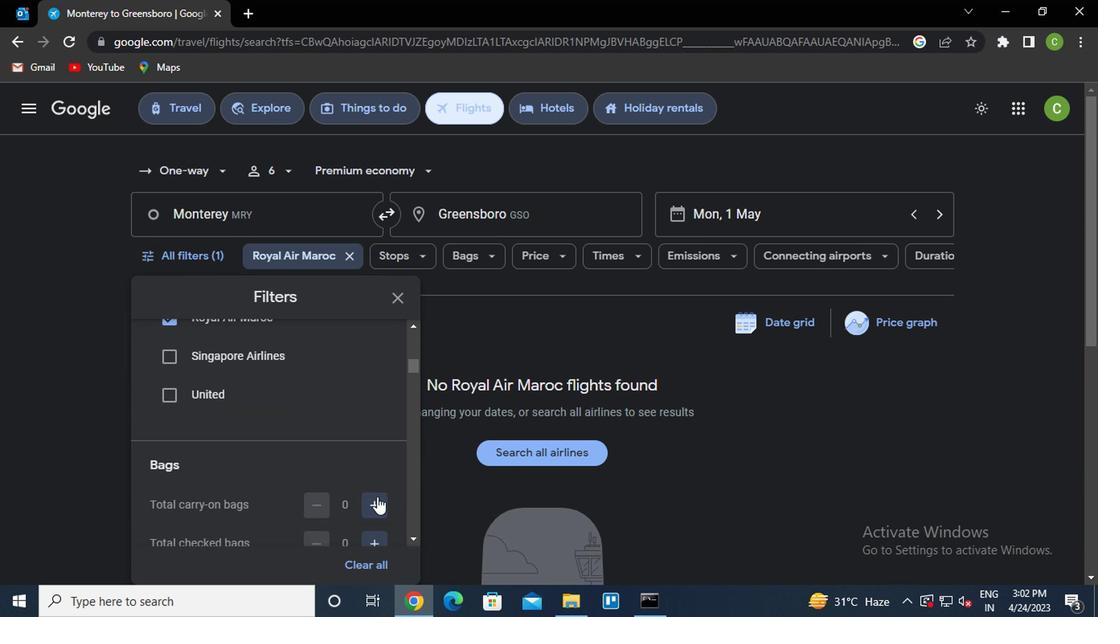 
Action: Mouse pressed left at (371, 500)
Screenshot: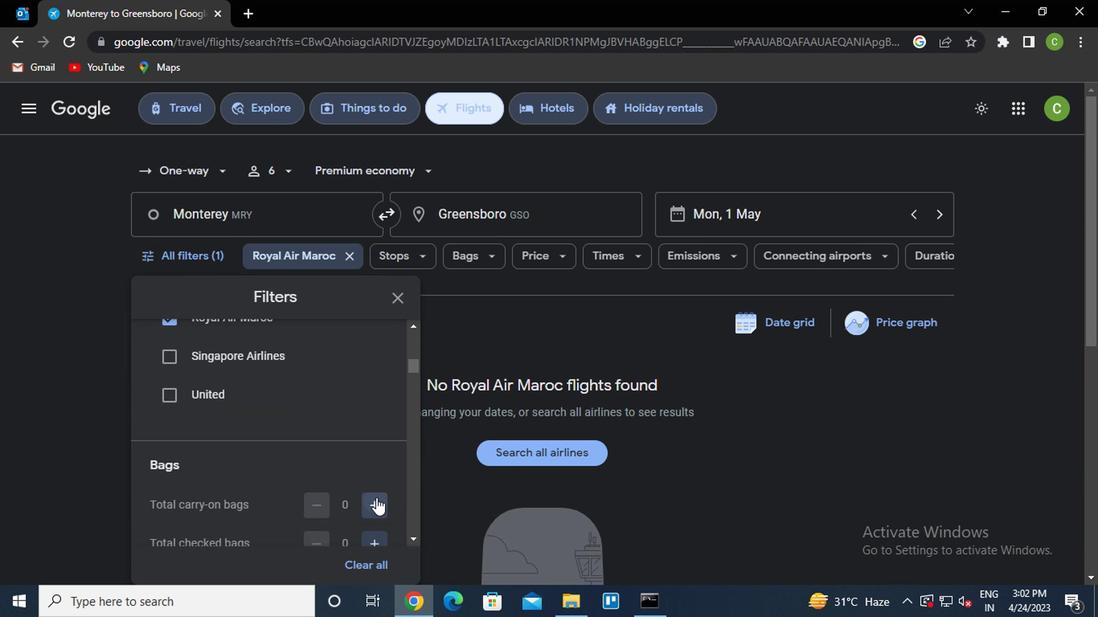 
Action: Mouse pressed left at (371, 500)
Screenshot: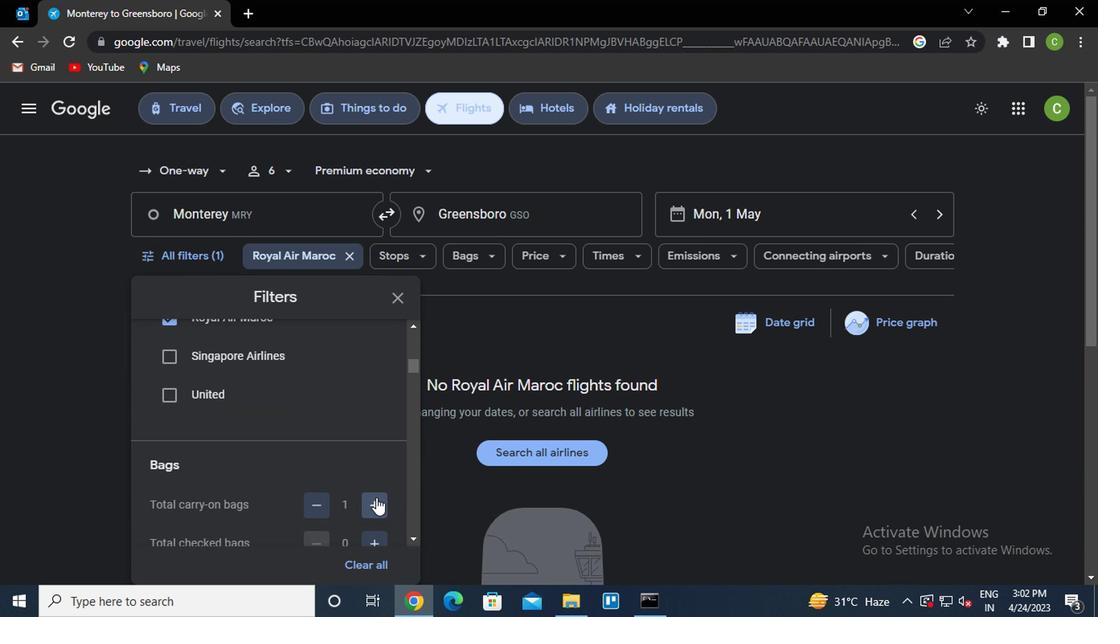 
Action: Mouse moved to (310, 442)
Screenshot: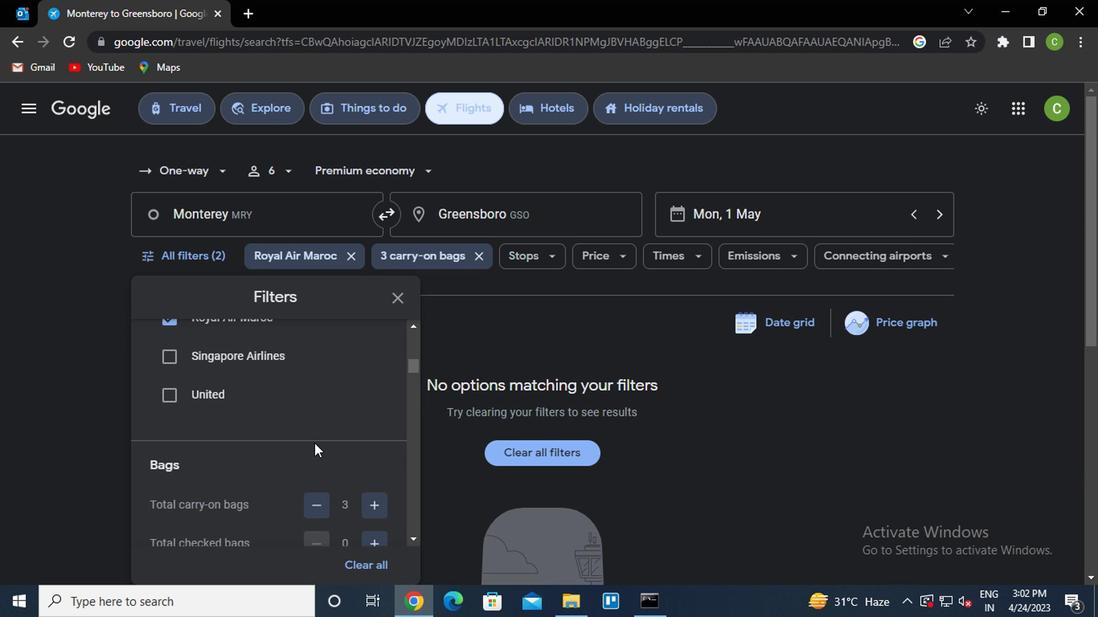 
Action: Mouse scrolled (310, 441) with delta (0, -1)
Screenshot: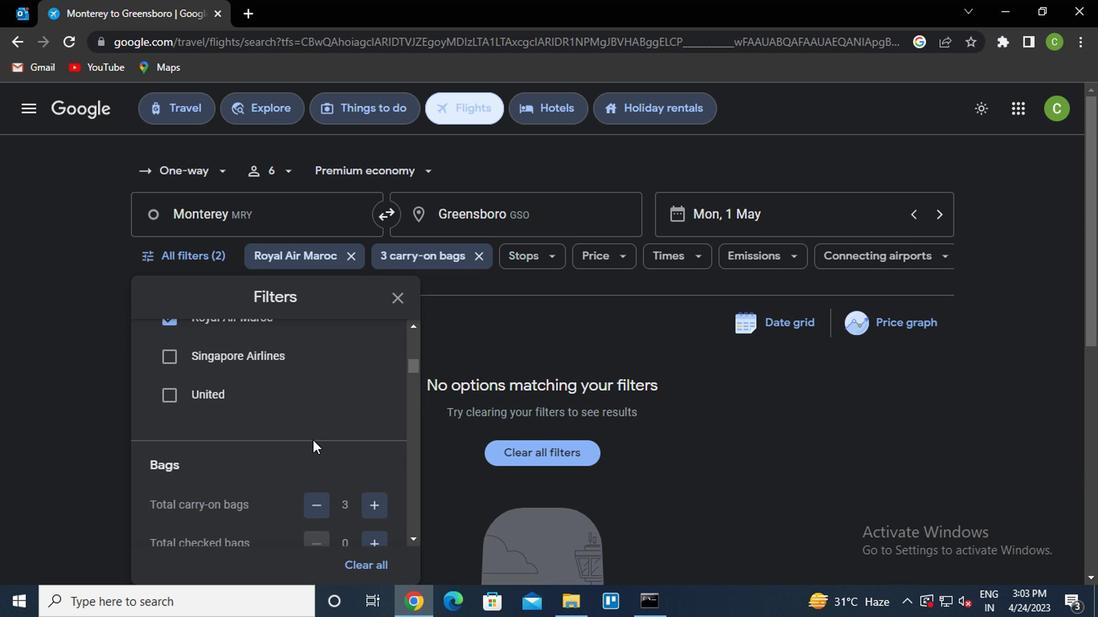 
Action: Mouse scrolled (310, 441) with delta (0, -1)
Screenshot: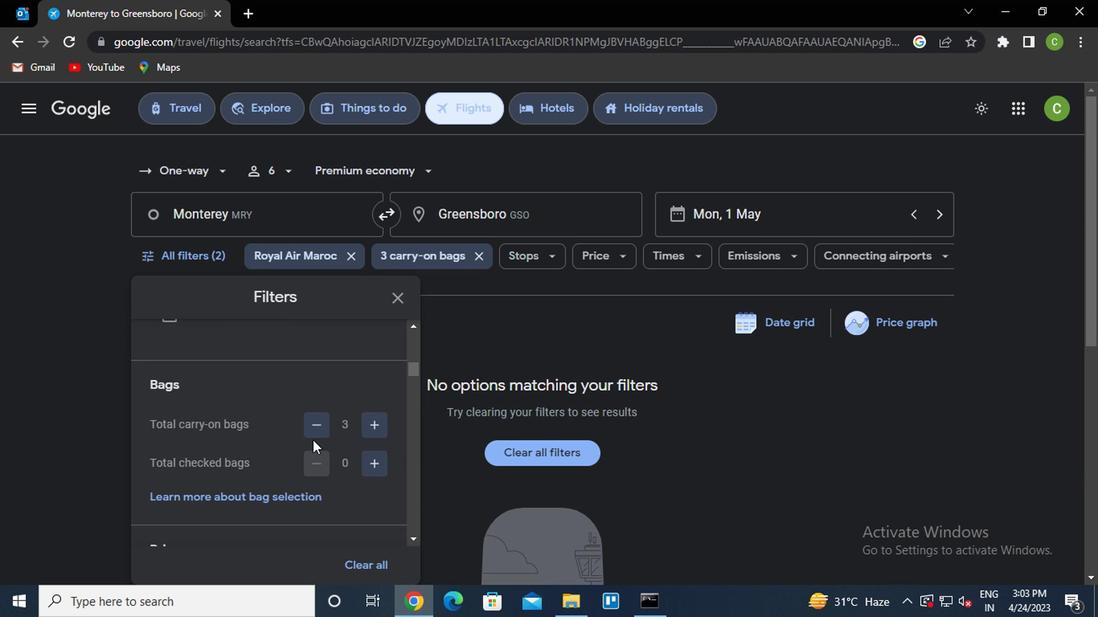 
Action: Mouse scrolled (310, 441) with delta (0, -1)
Screenshot: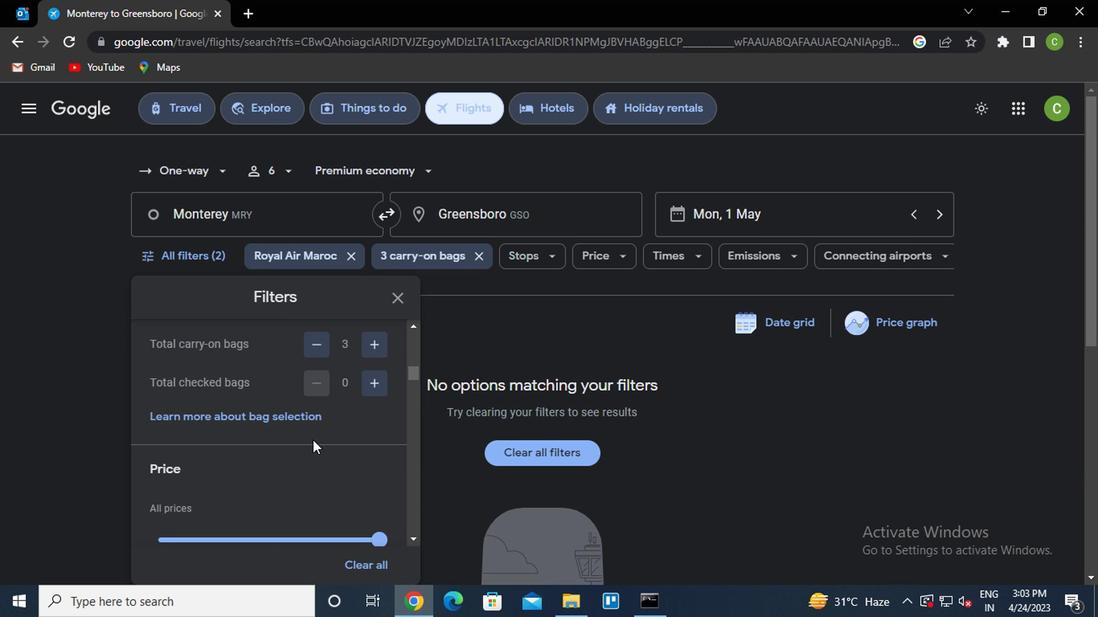
Action: Mouse moved to (374, 461)
Screenshot: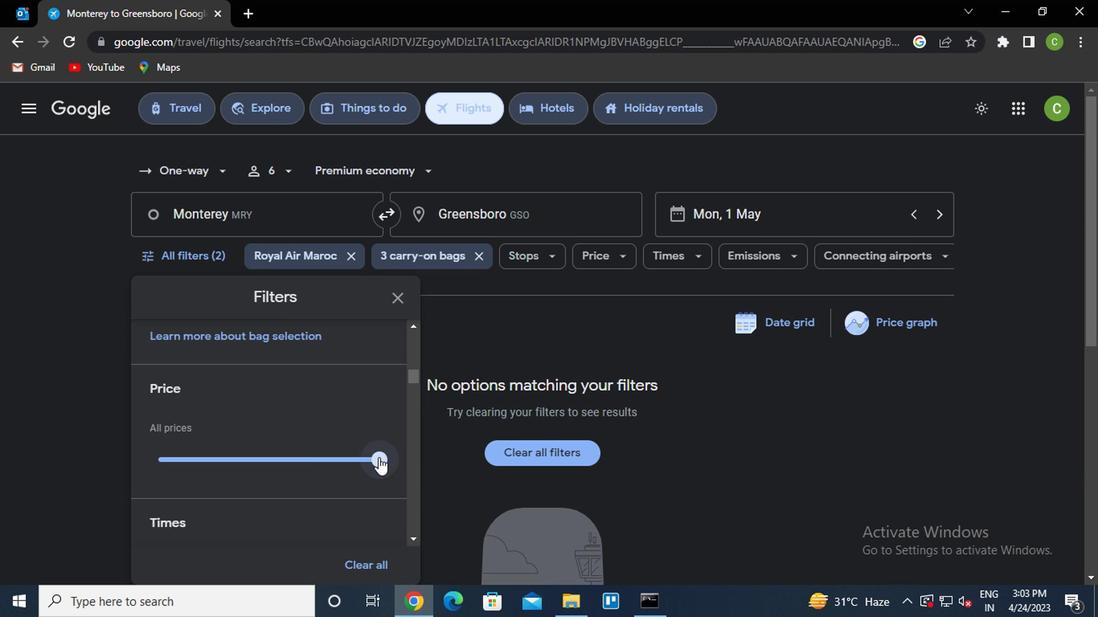 
Action: Mouse pressed left at (374, 461)
Screenshot: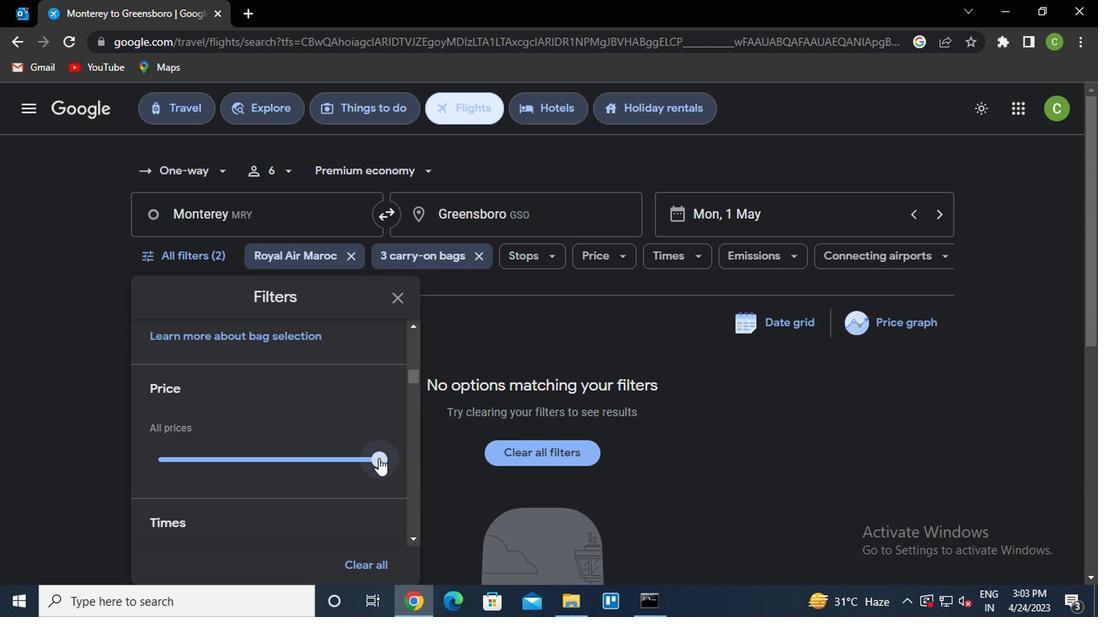 
Action: Mouse moved to (279, 431)
Screenshot: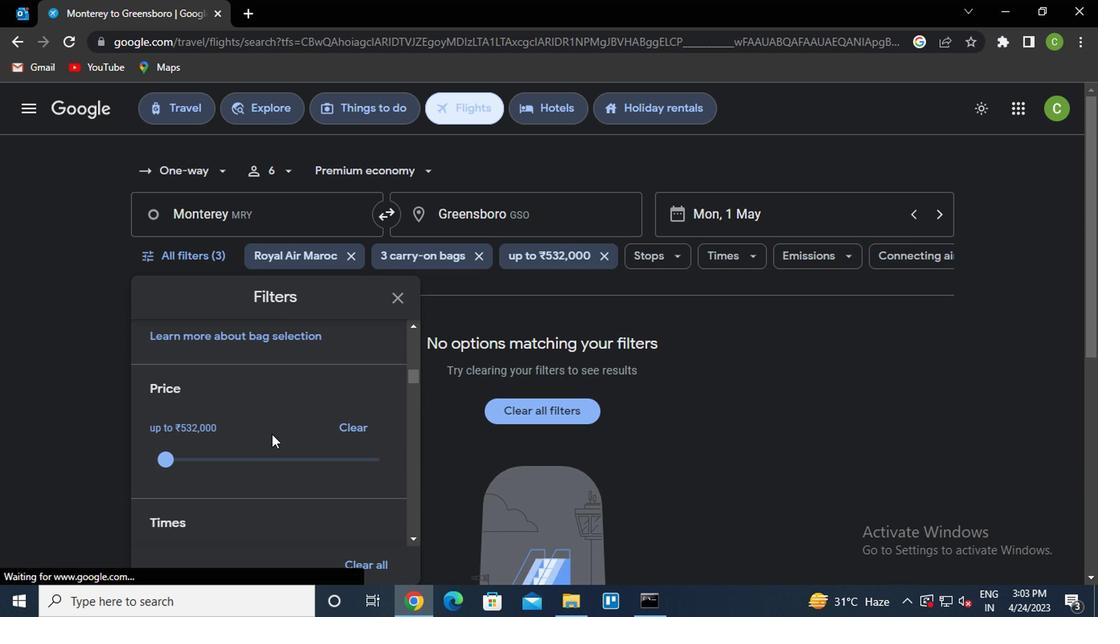 
Action: Mouse scrolled (279, 430) with delta (0, 0)
Screenshot: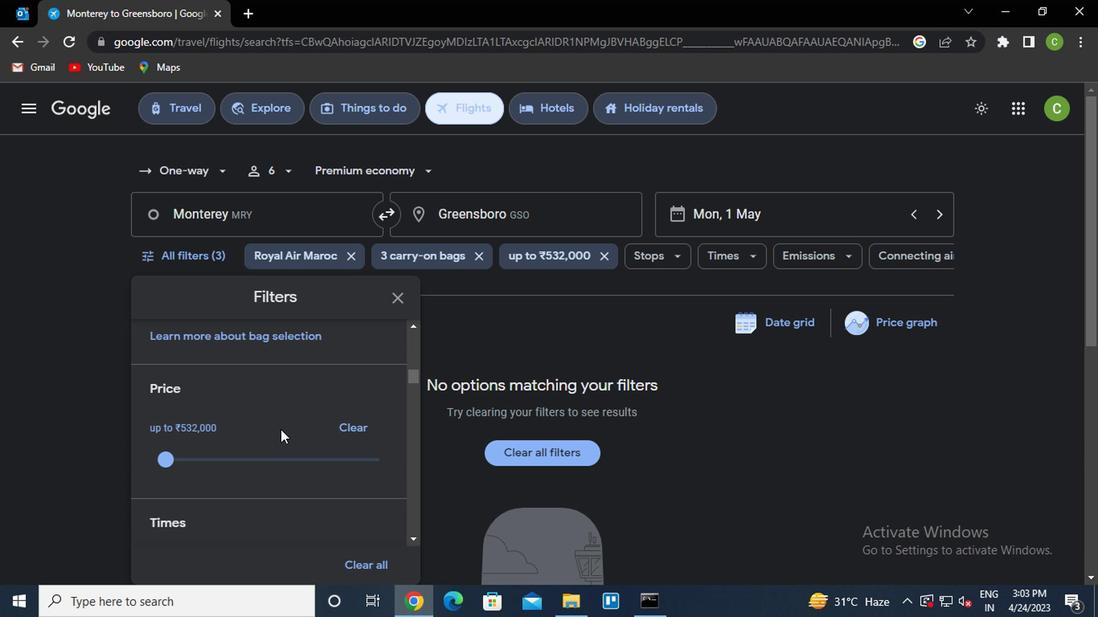 
Action: Mouse scrolled (279, 430) with delta (0, 0)
Screenshot: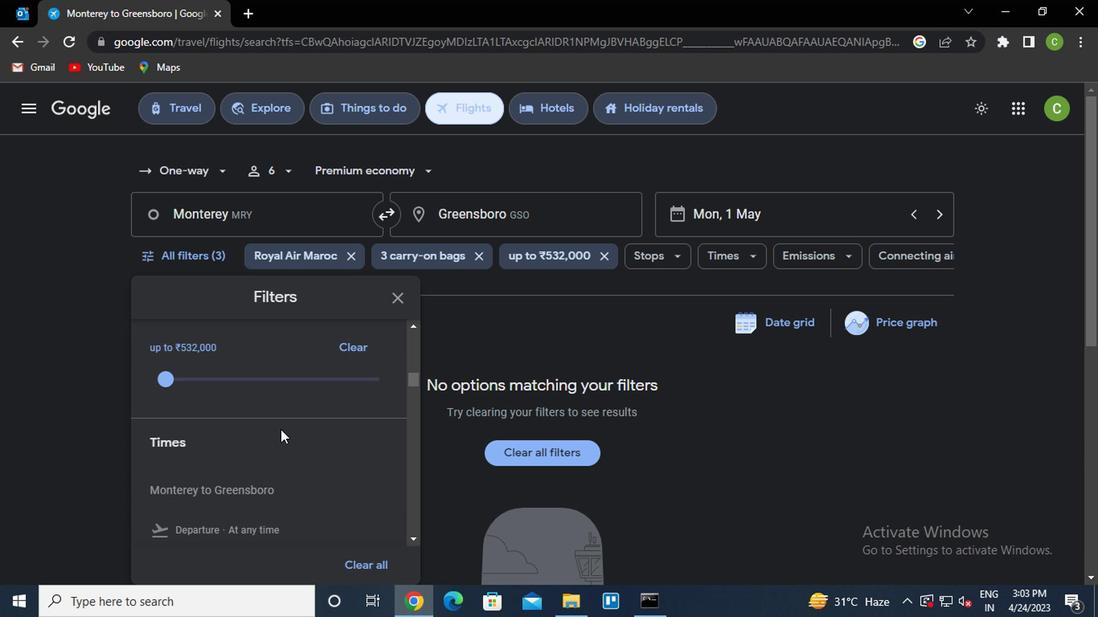 
Action: Mouse moved to (168, 484)
Screenshot: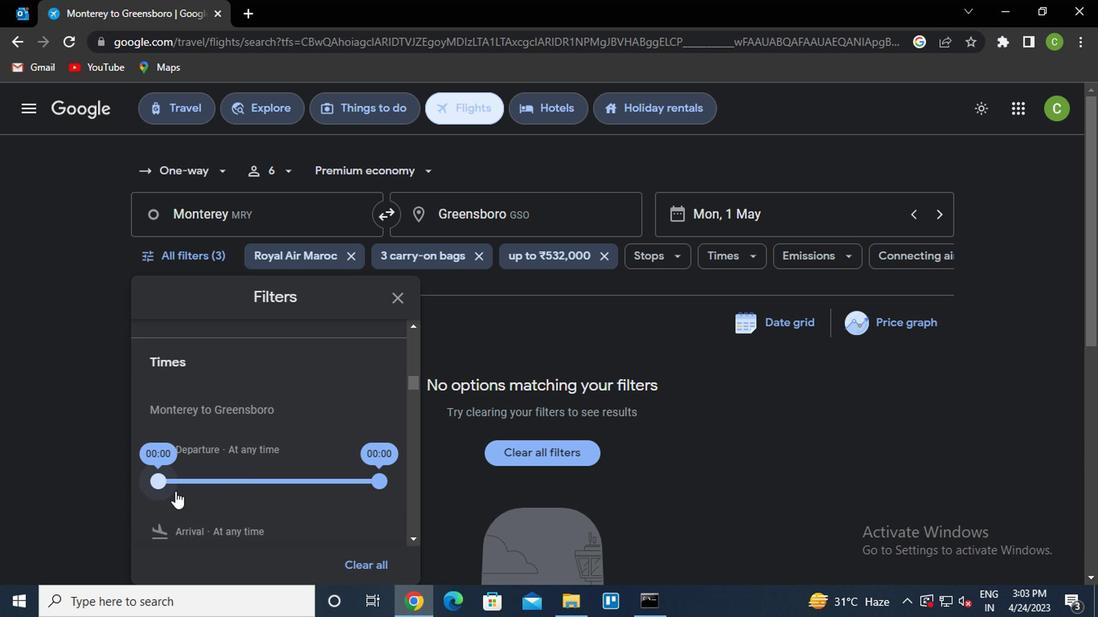 
Action: Mouse pressed left at (168, 484)
Screenshot: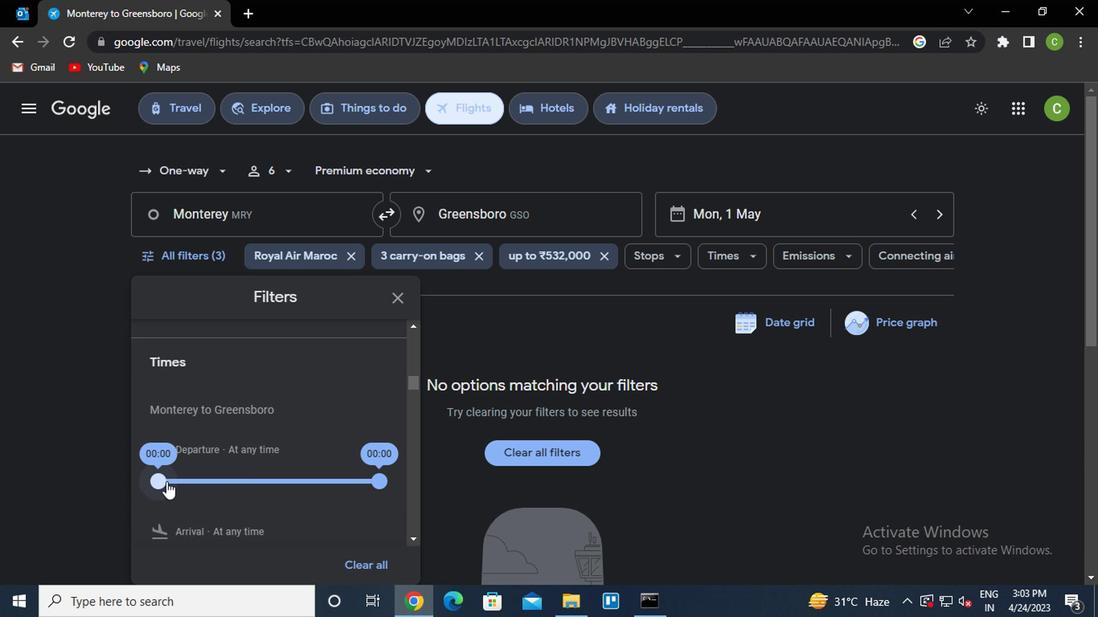 
Action: Mouse moved to (378, 481)
Screenshot: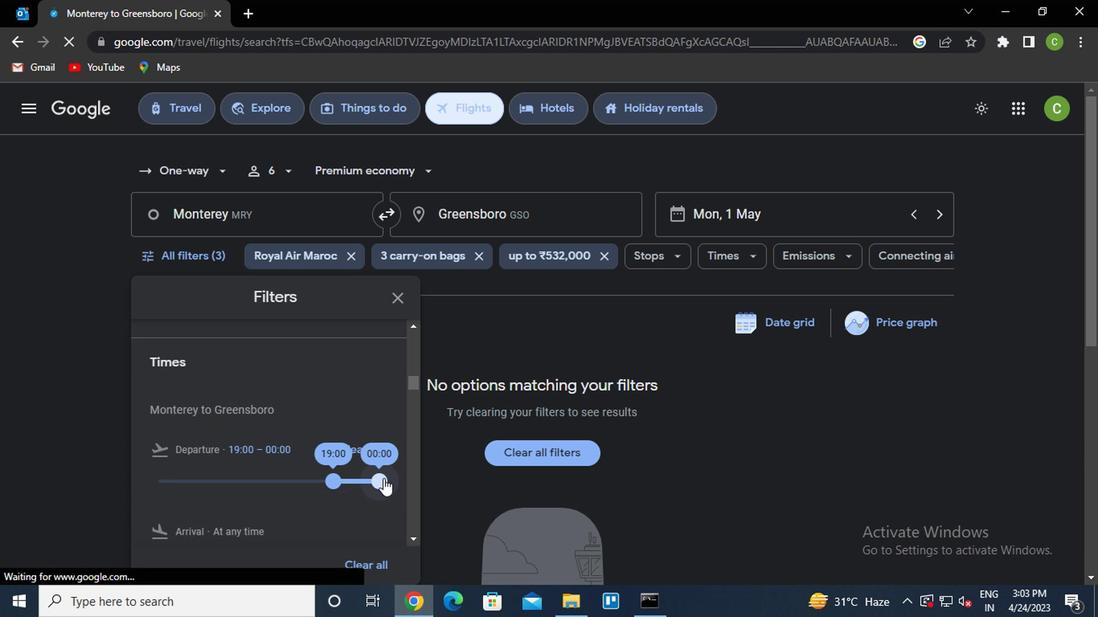 
Action: Mouse pressed left at (378, 481)
Screenshot: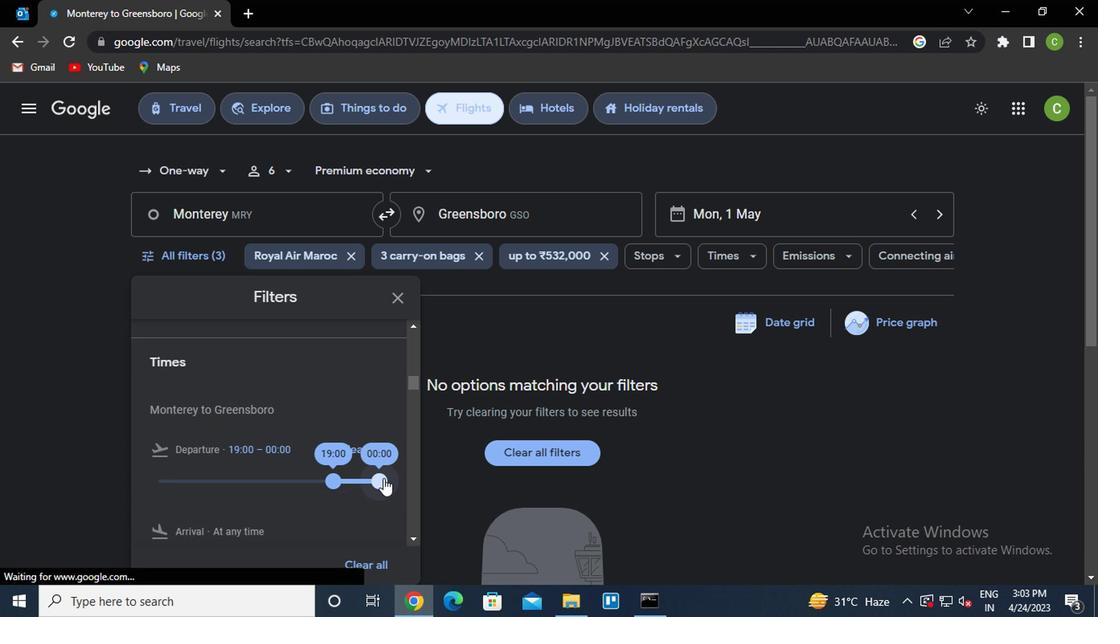
Action: Mouse moved to (389, 299)
Screenshot: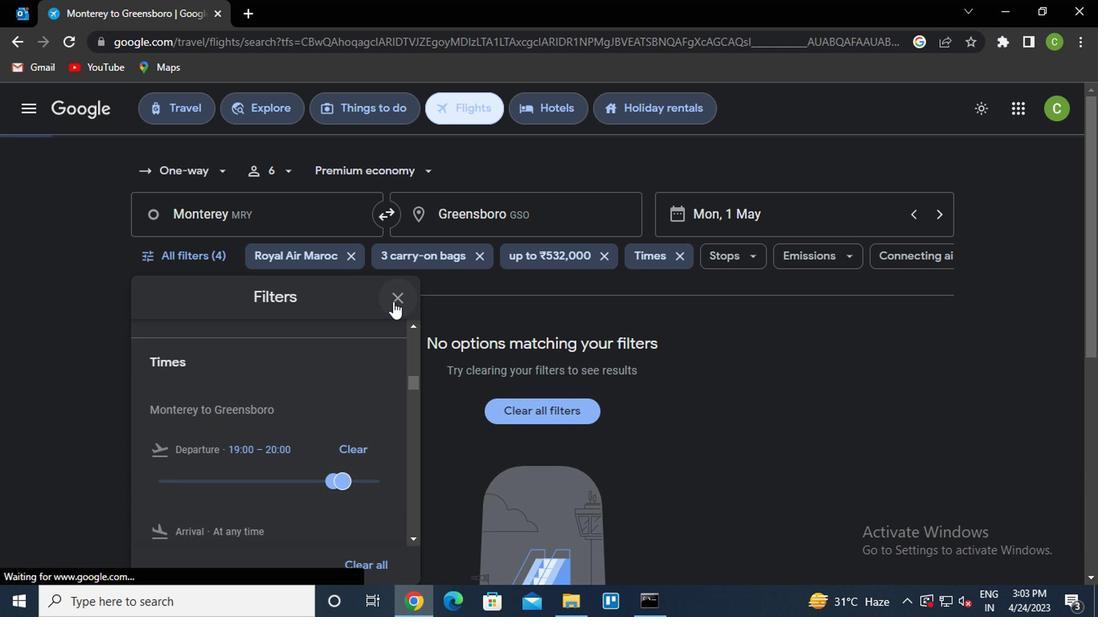 
Action: Mouse pressed left at (389, 299)
Screenshot: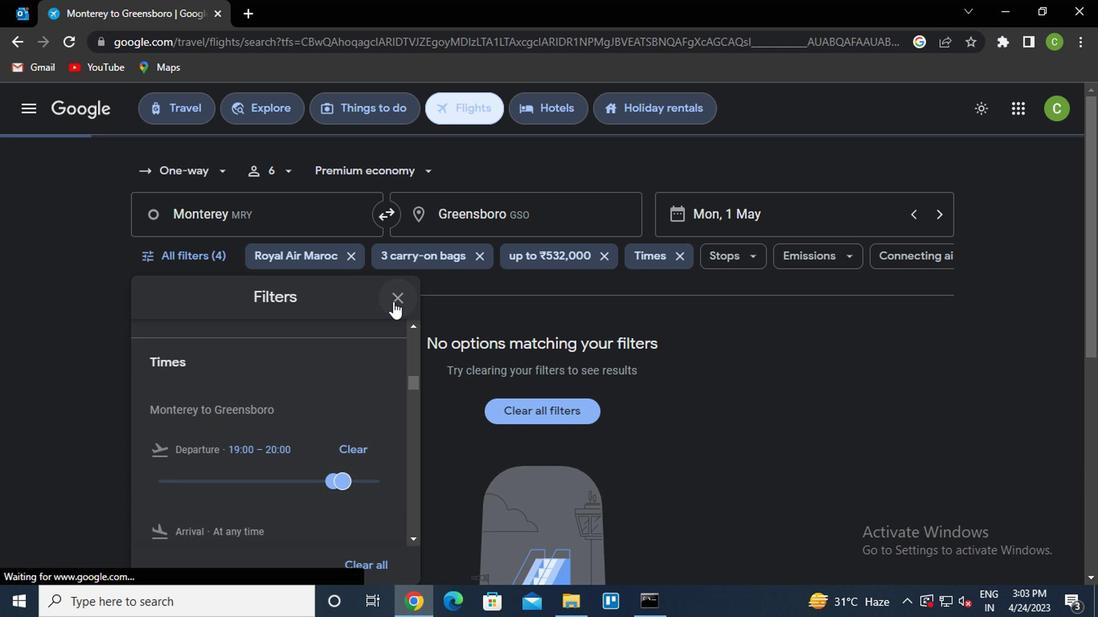 
Action: Mouse moved to (584, 430)
Screenshot: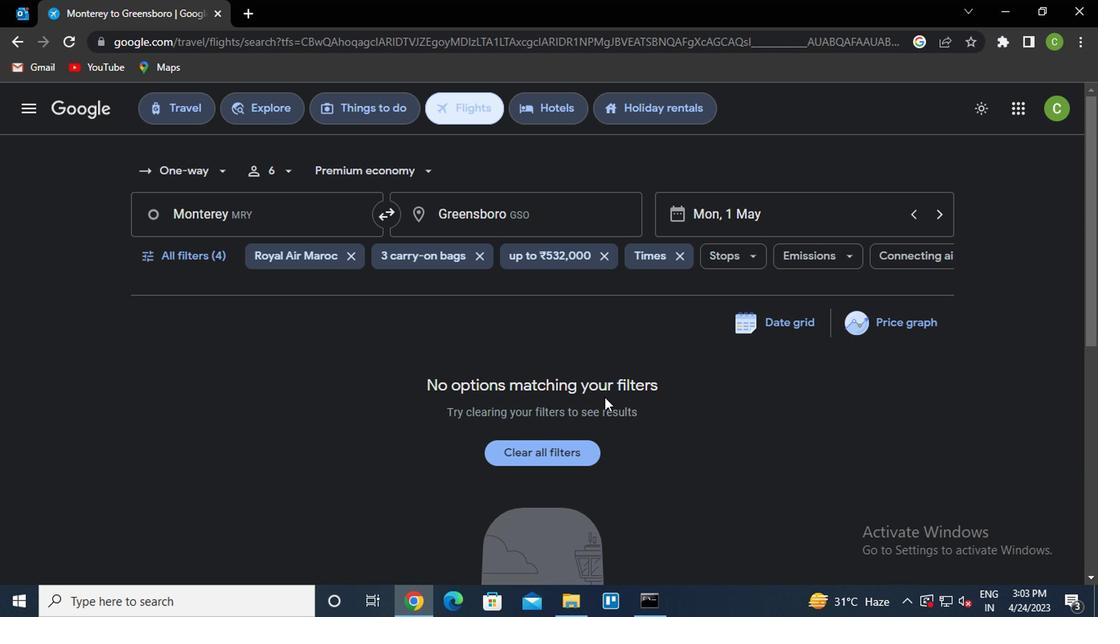 
